 Task: Add a signature Laura Phillips containing With heartfelt thanks and warm wishes, Laura Phillips to email address softage.3@softage.net and add a label Equipment
Action: Mouse moved to (108, 151)
Screenshot: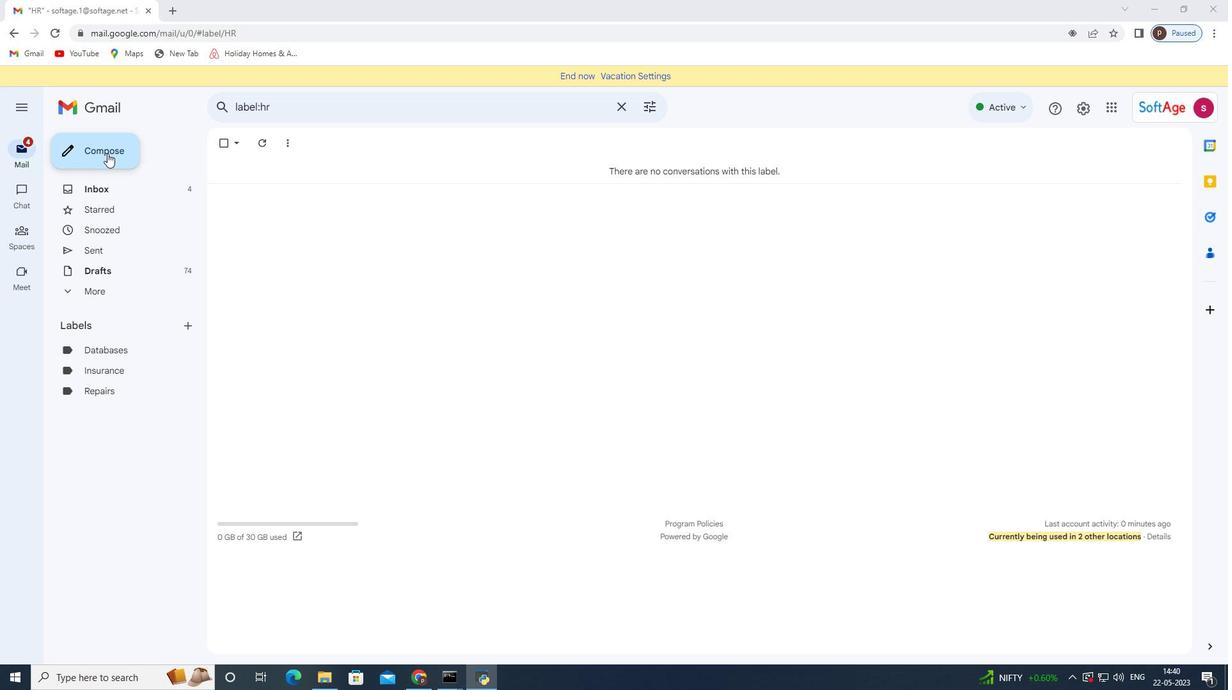 
Action: Mouse pressed left at (108, 151)
Screenshot: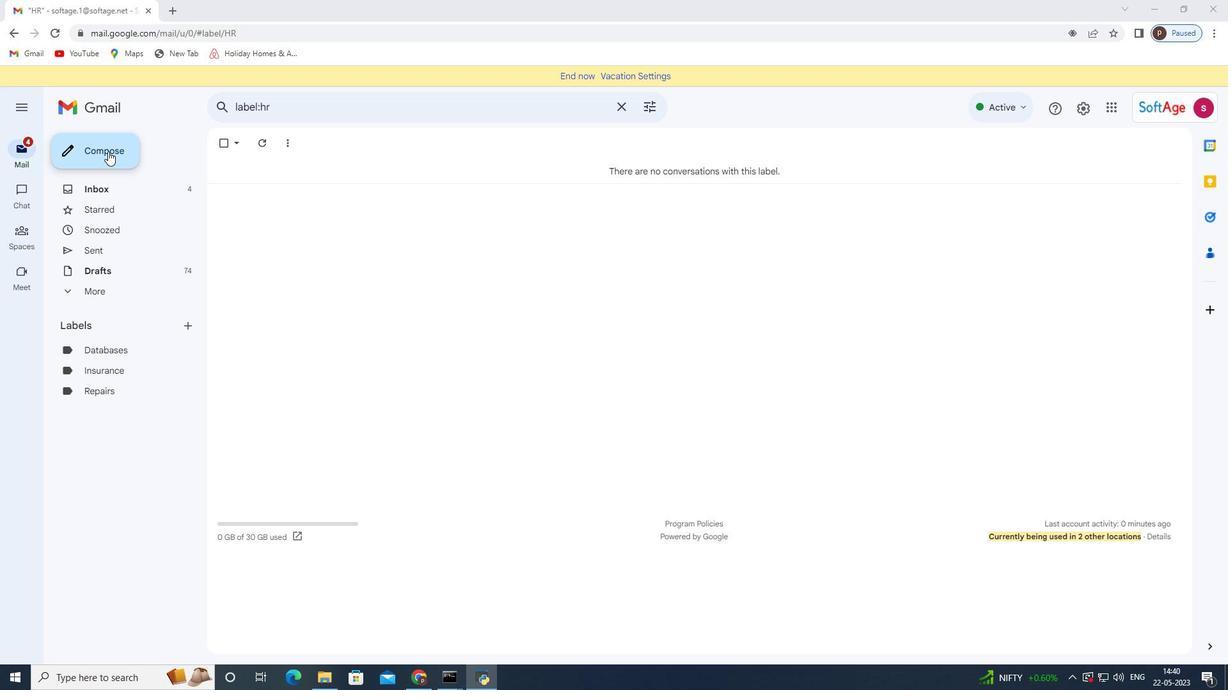 
Action: Mouse moved to (1032, 642)
Screenshot: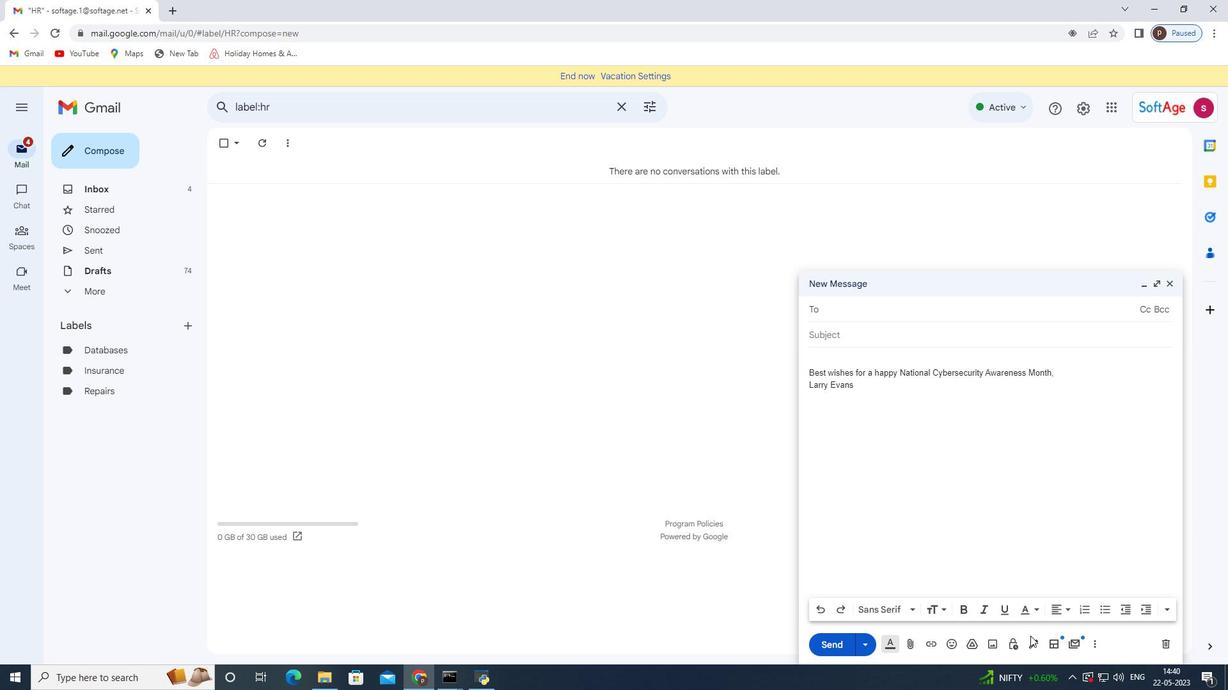 
Action: Mouse pressed left at (1032, 642)
Screenshot: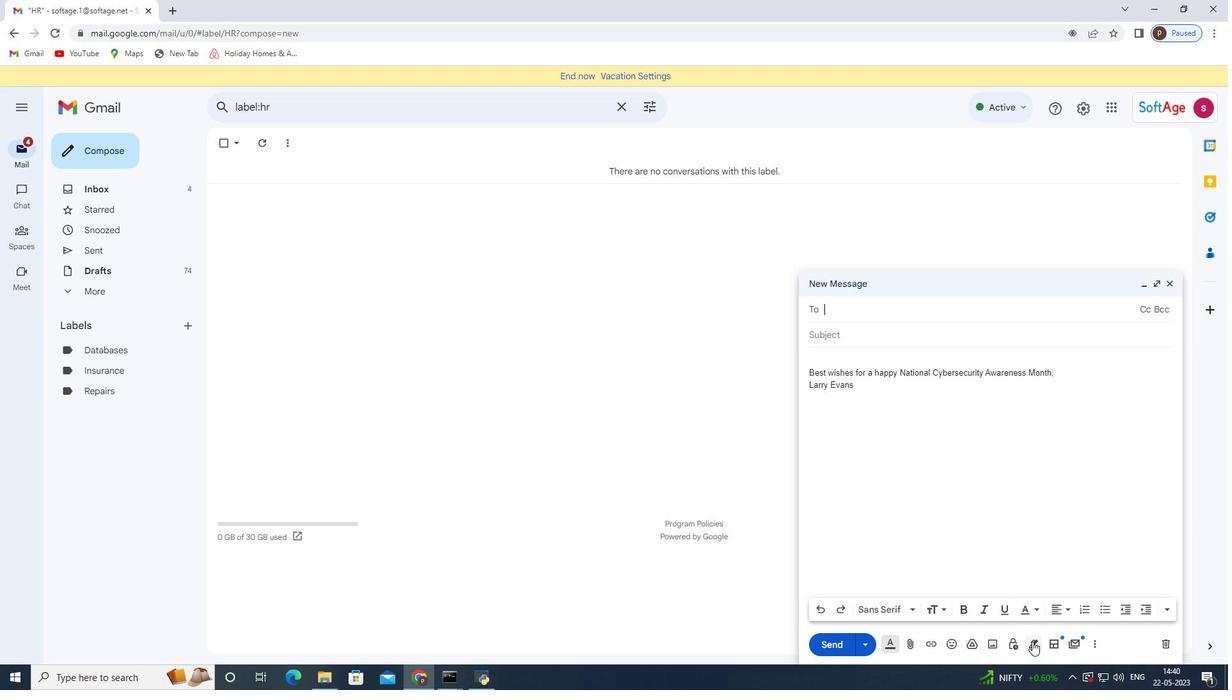
Action: Mouse moved to (1074, 571)
Screenshot: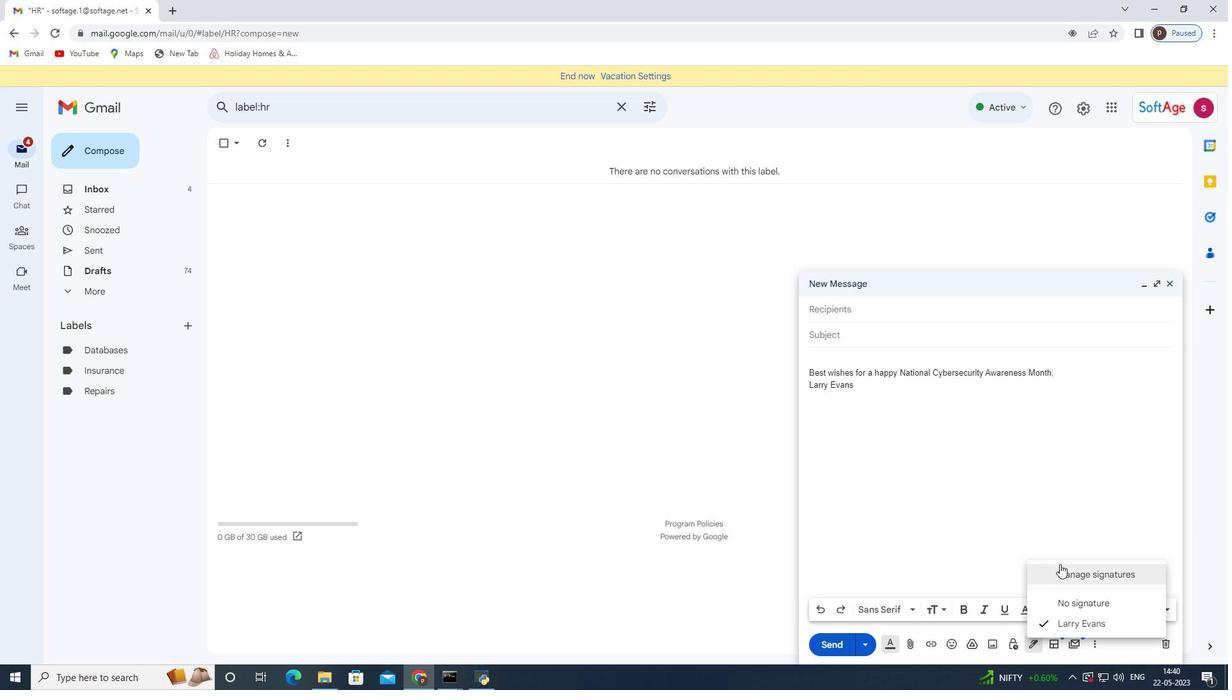 
Action: Mouse pressed left at (1074, 571)
Screenshot: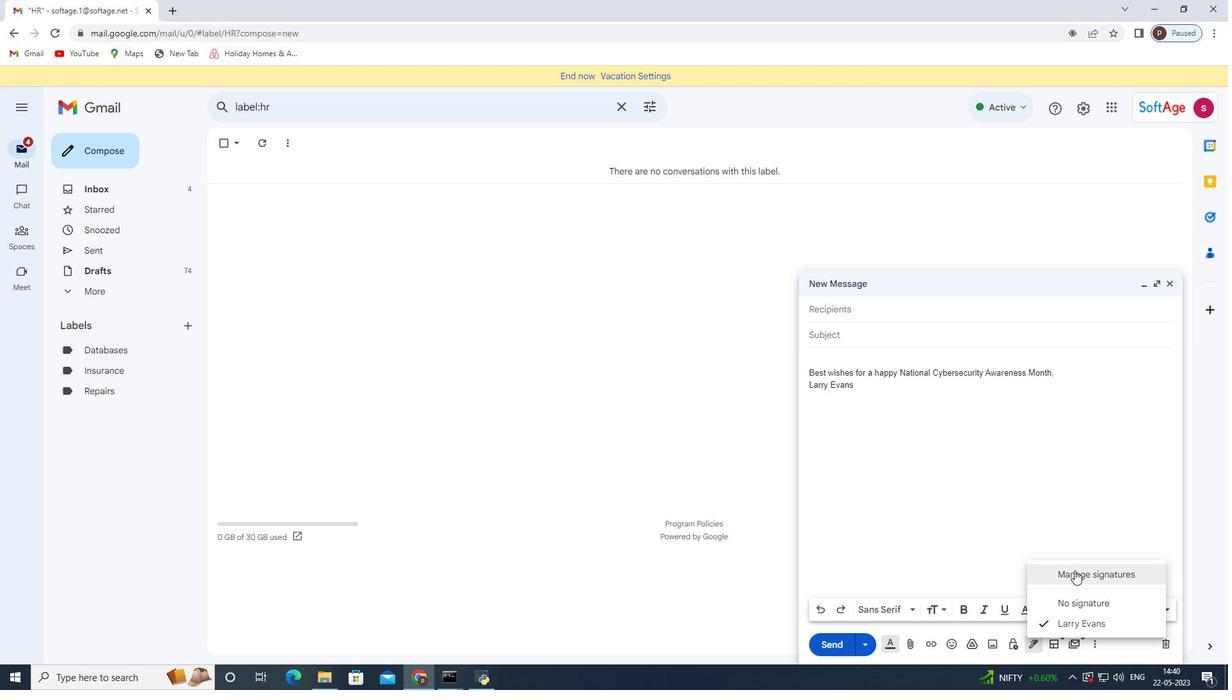 
Action: Mouse moved to (557, 484)
Screenshot: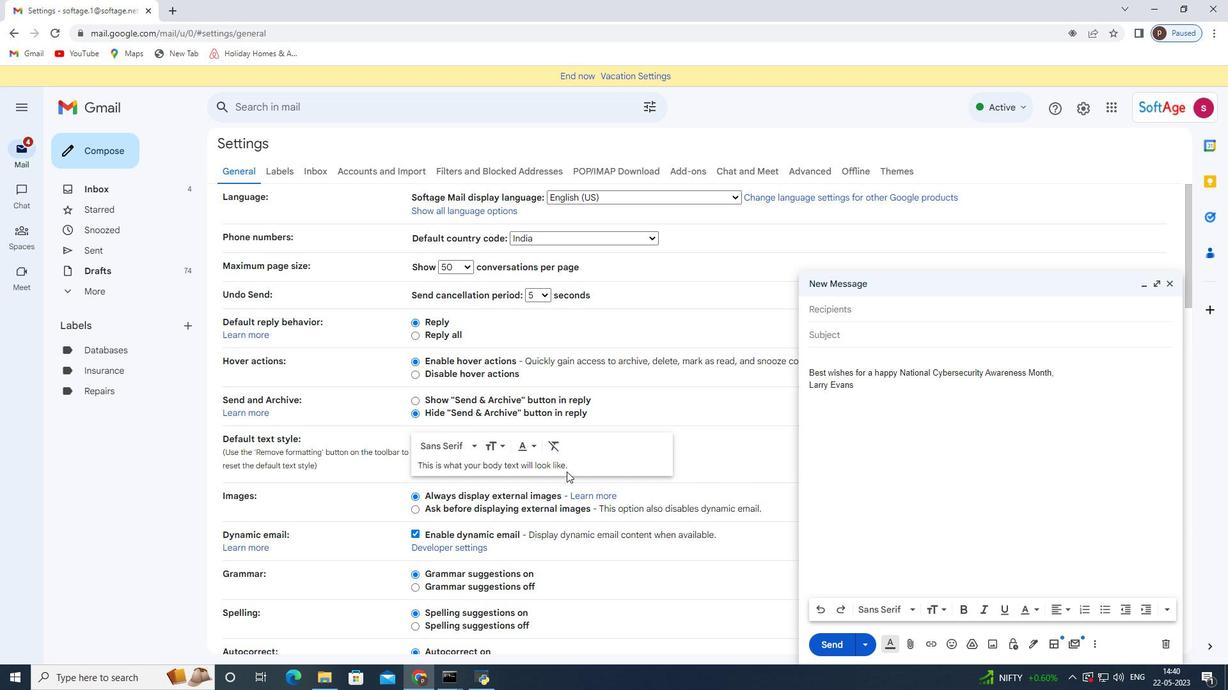
Action: Mouse scrolled (557, 484) with delta (0, 0)
Screenshot: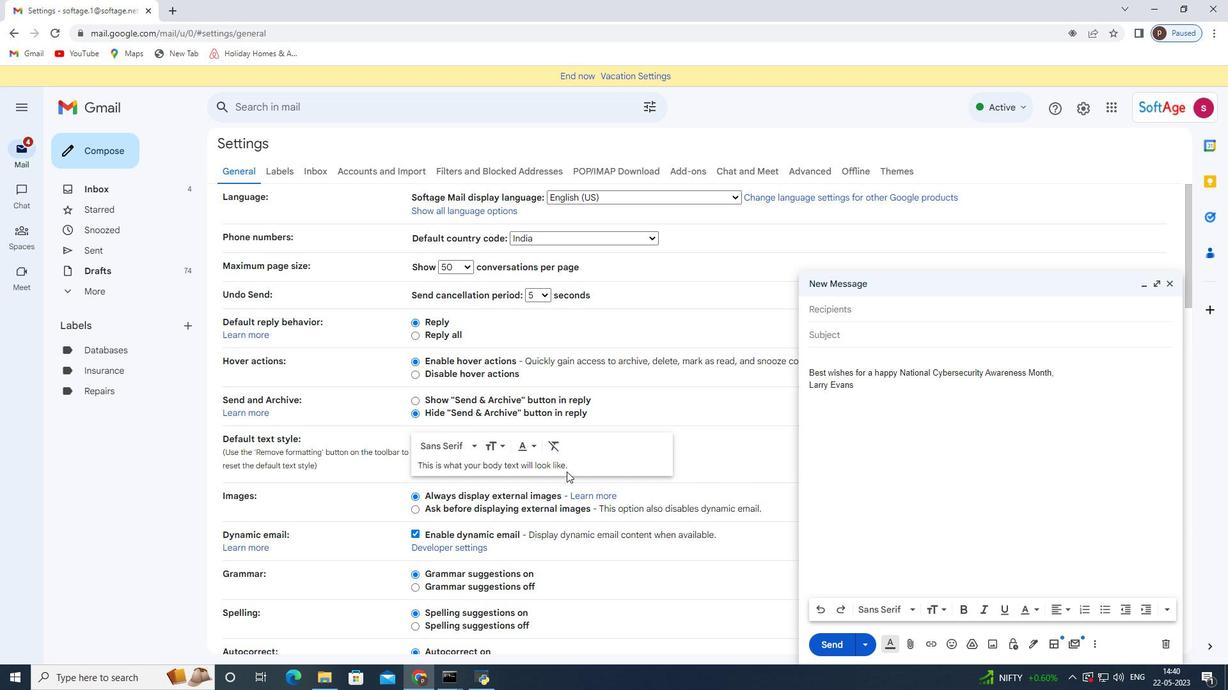 
Action: Mouse moved to (555, 489)
Screenshot: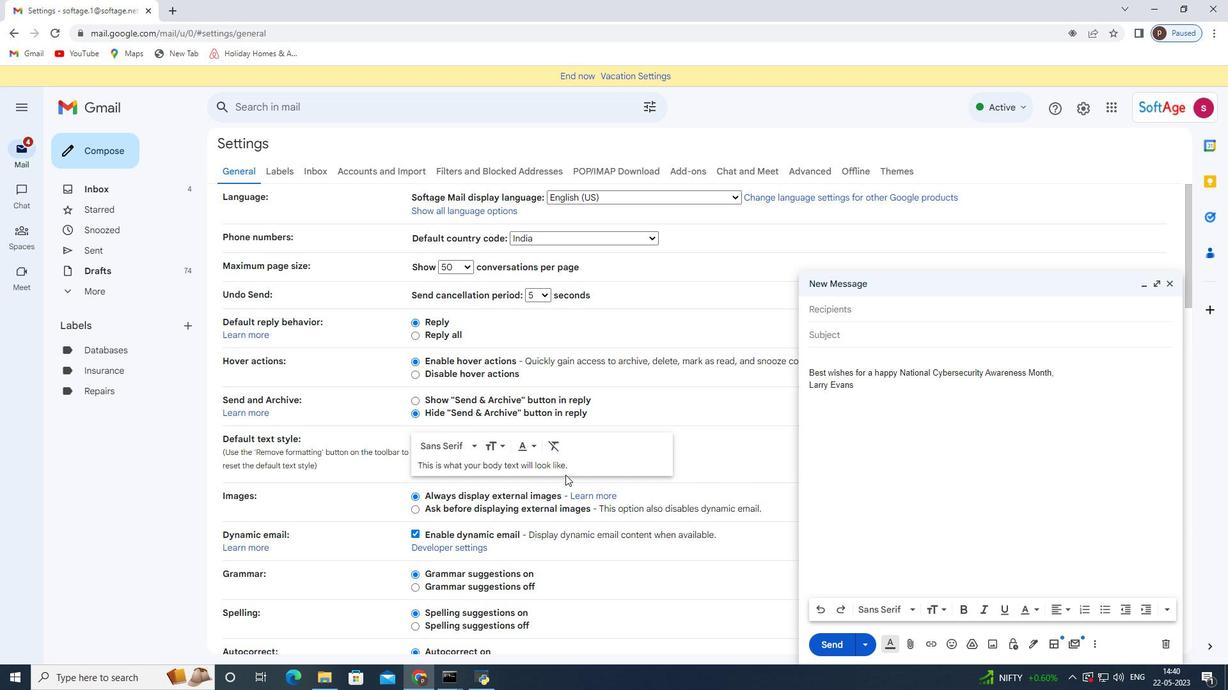 
Action: Mouse scrolled (555, 488) with delta (0, 0)
Screenshot: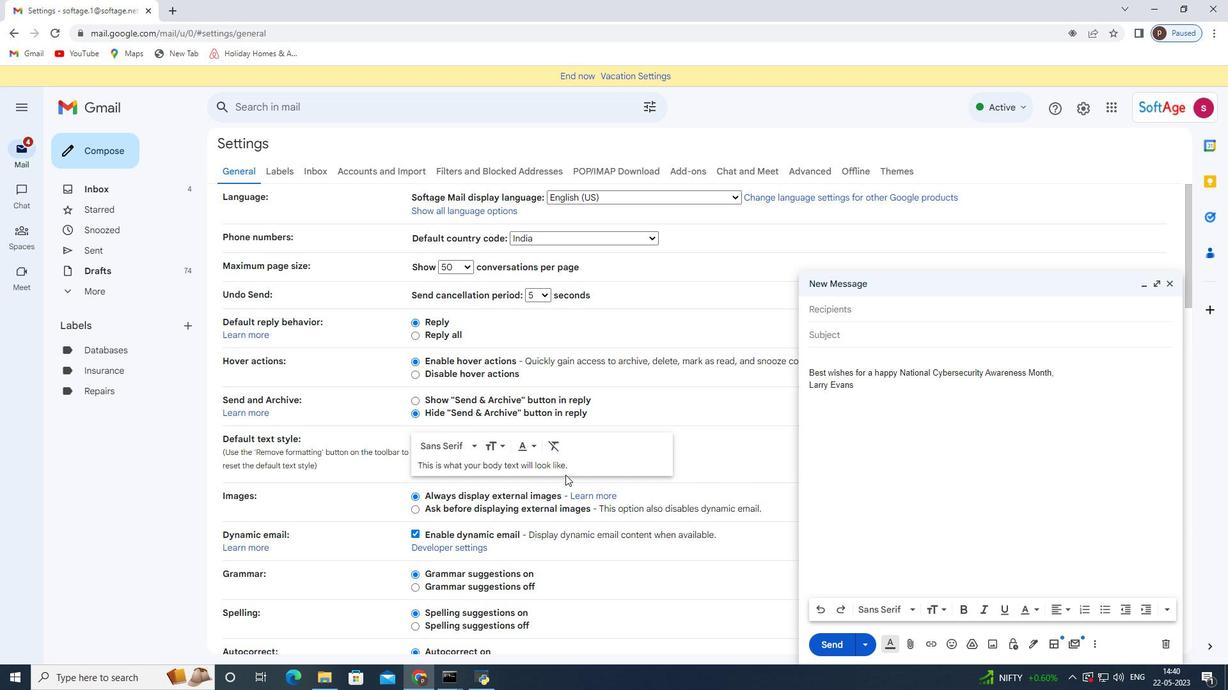 
Action: Mouse moved to (550, 494)
Screenshot: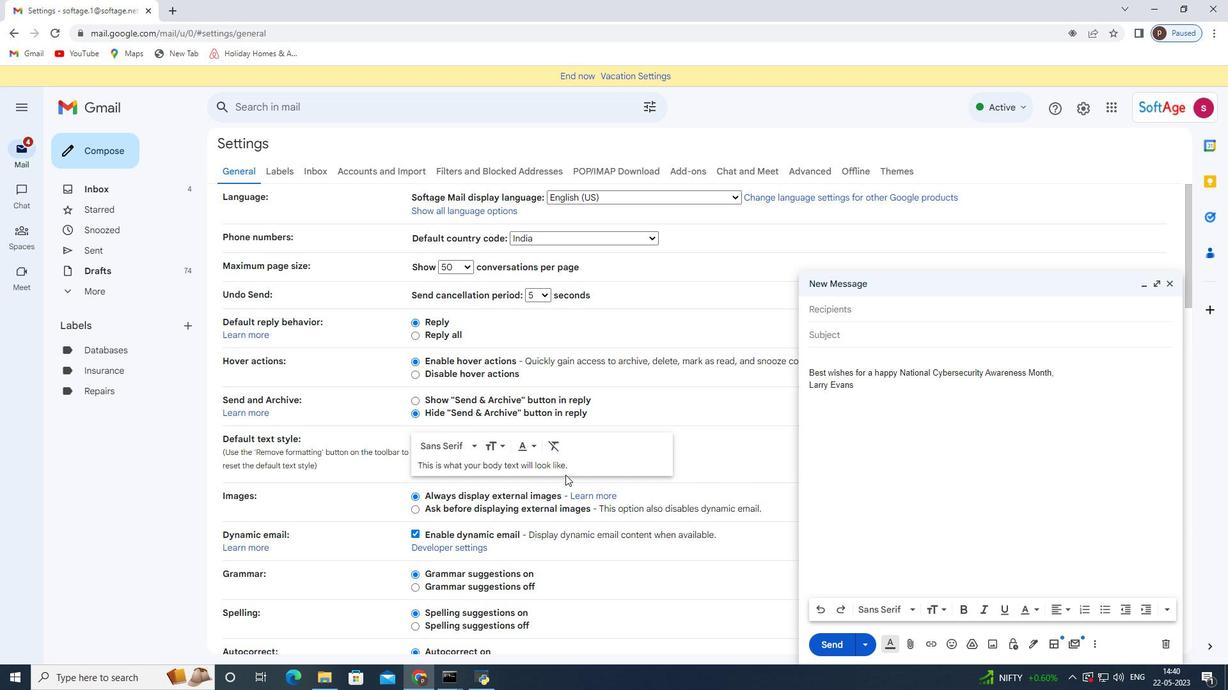 
Action: Mouse scrolled (550, 493) with delta (0, 0)
Screenshot: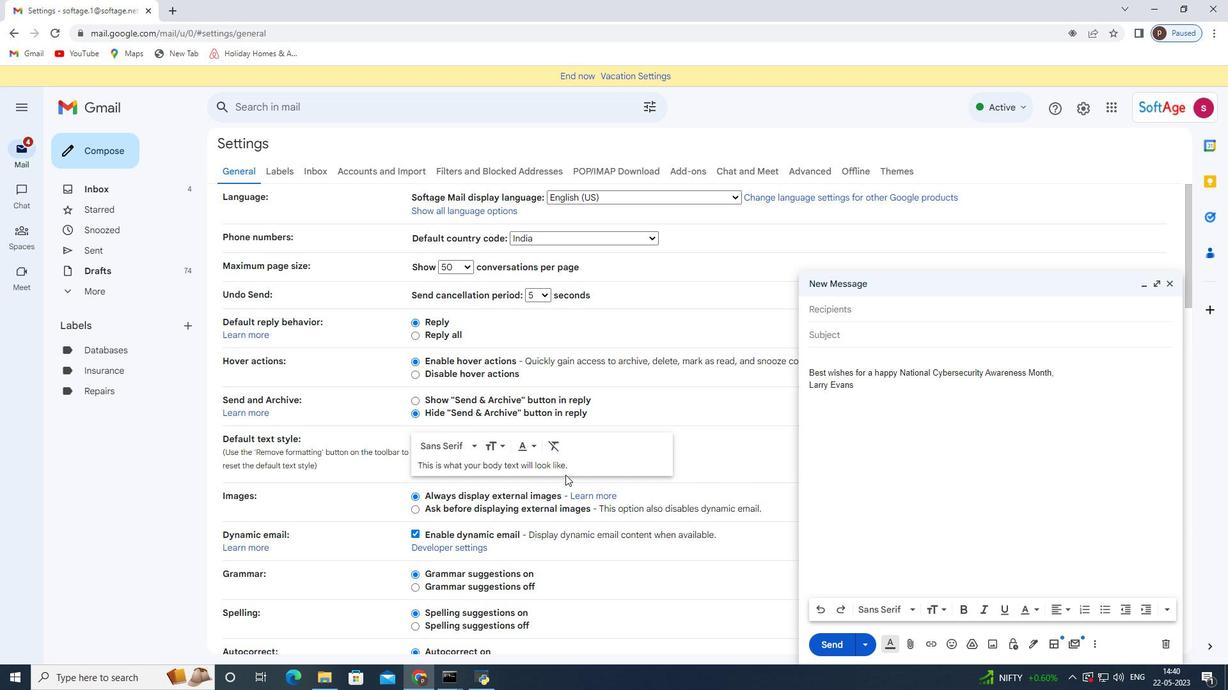 
Action: Mouse moved to (548, 496)
Screenshot: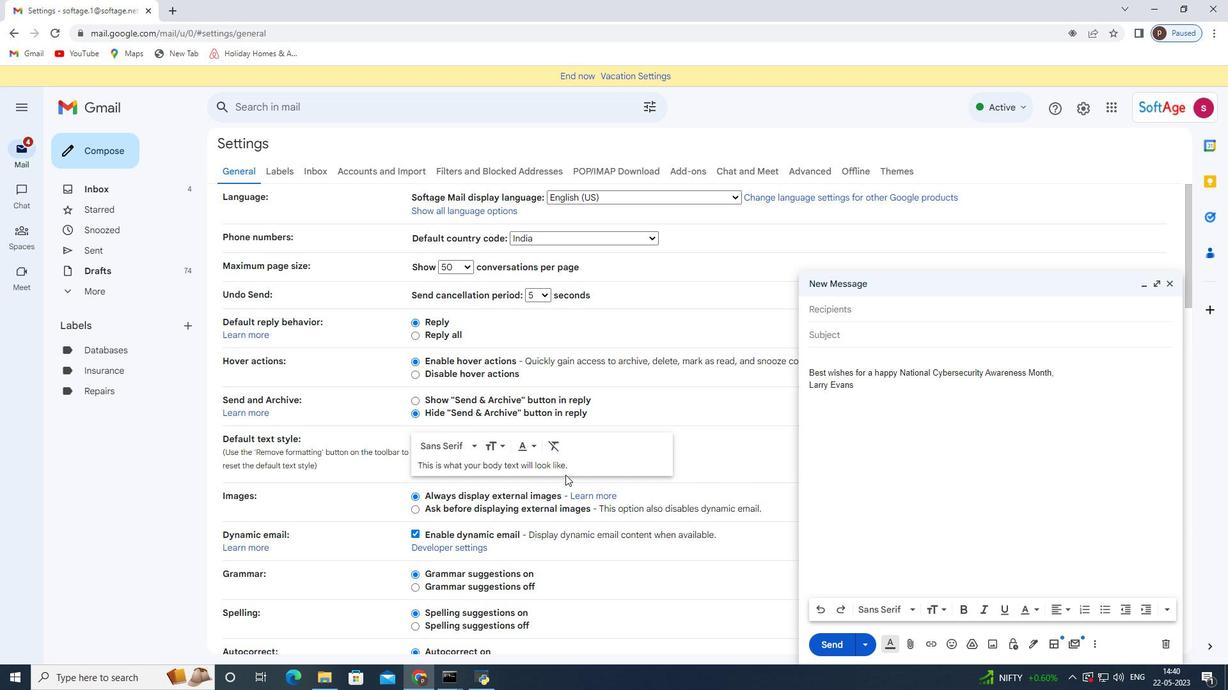 
Action: Mouse scrolled (548, 495) with delta (0, 0)
Screenshot: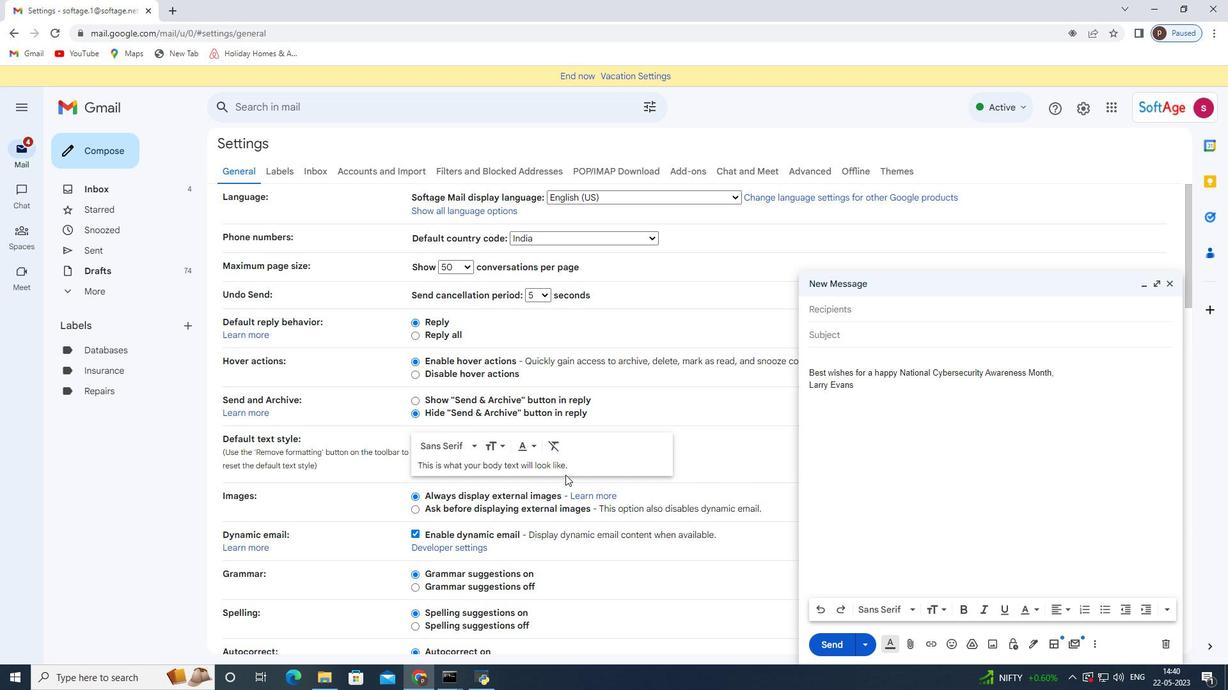 
Action: Mouse moved to (548, 496)
Screenshot: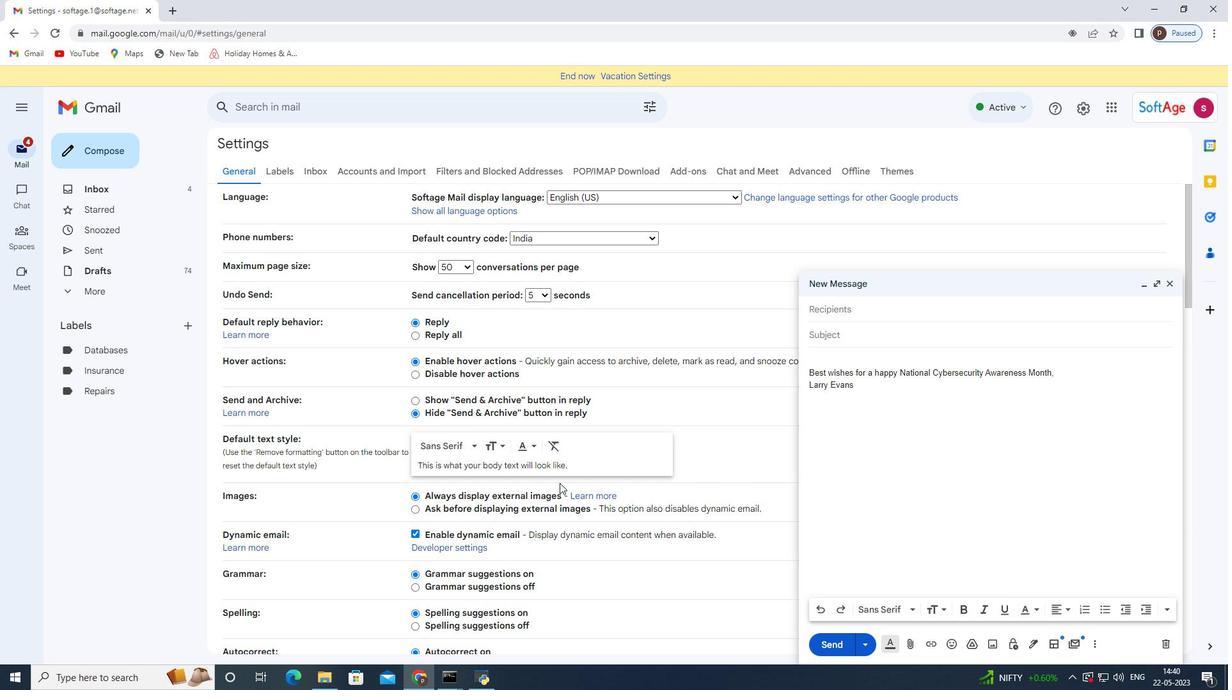 
Action: Mouse scrolled (548, 496) with delta (0, 0)
Screenshot: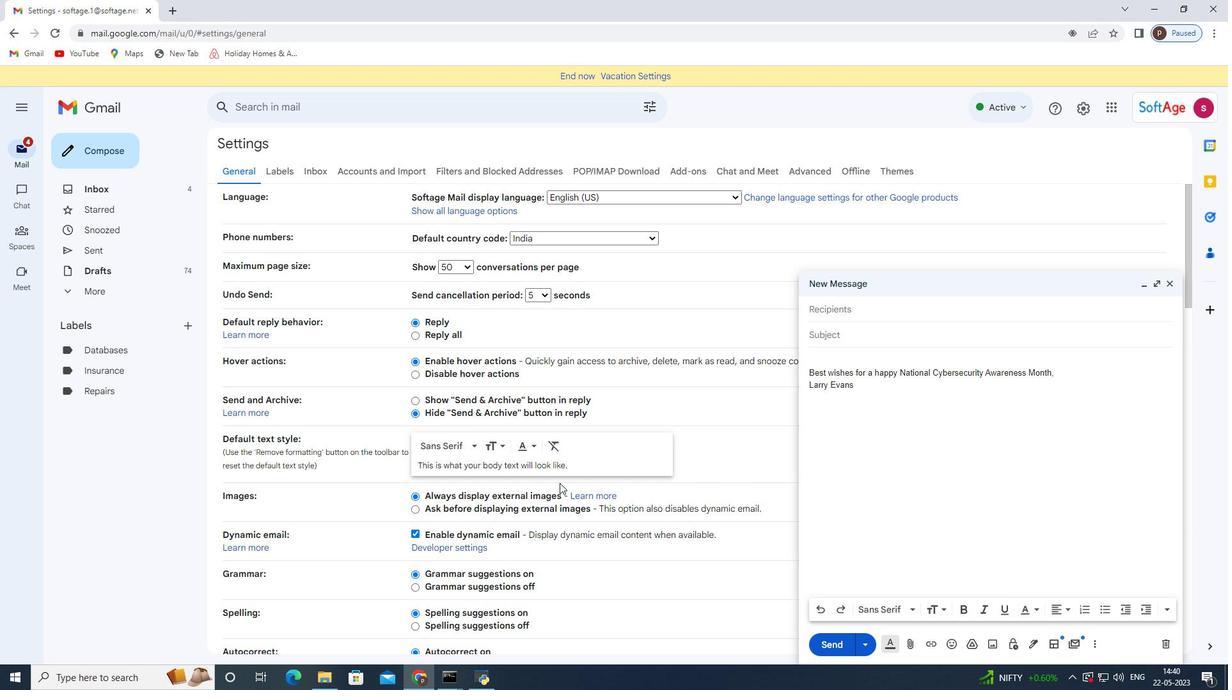 
Action: Mouse moved to (547, 496)
Screenshot: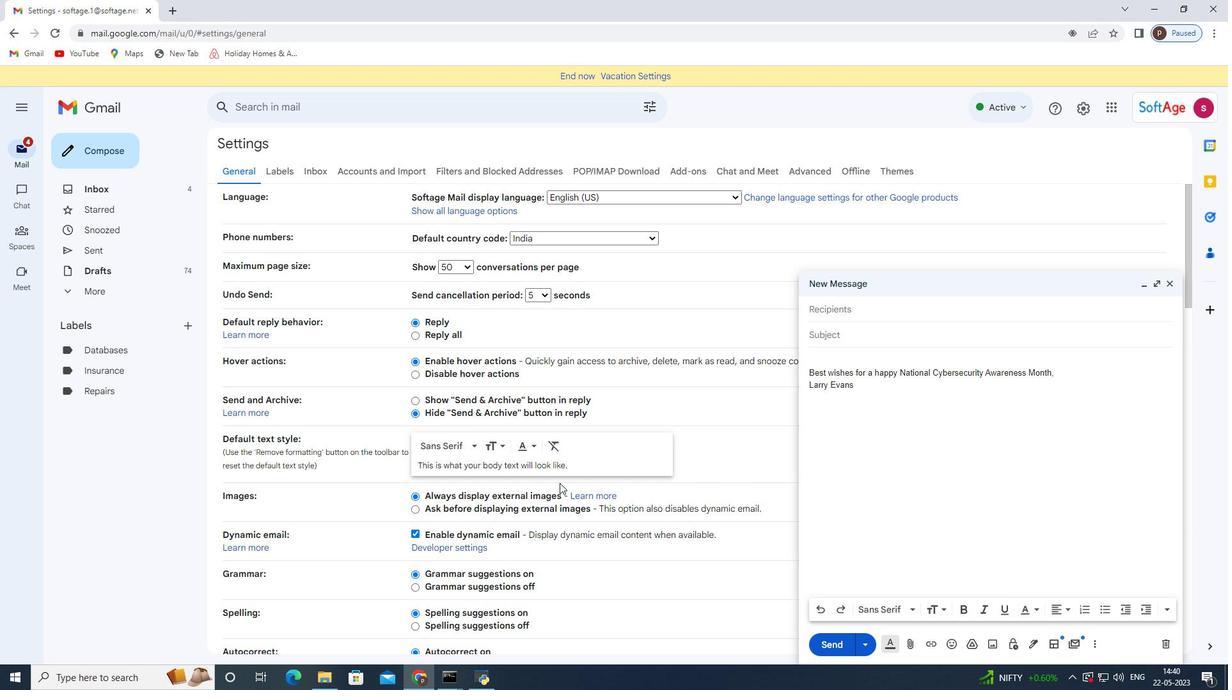 
Action: Mouse scrolled (547, 496) with delta (0, 0)
Screenshot: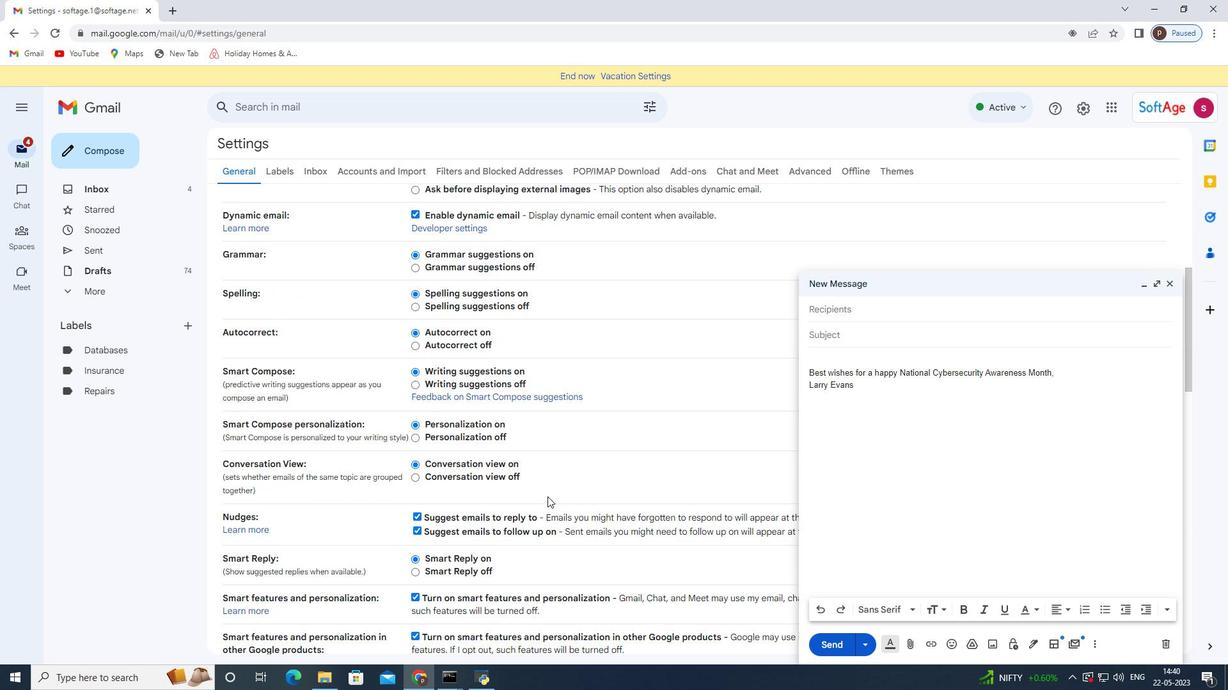 
Action: Mouse moved to (546, 496)
Screenshot: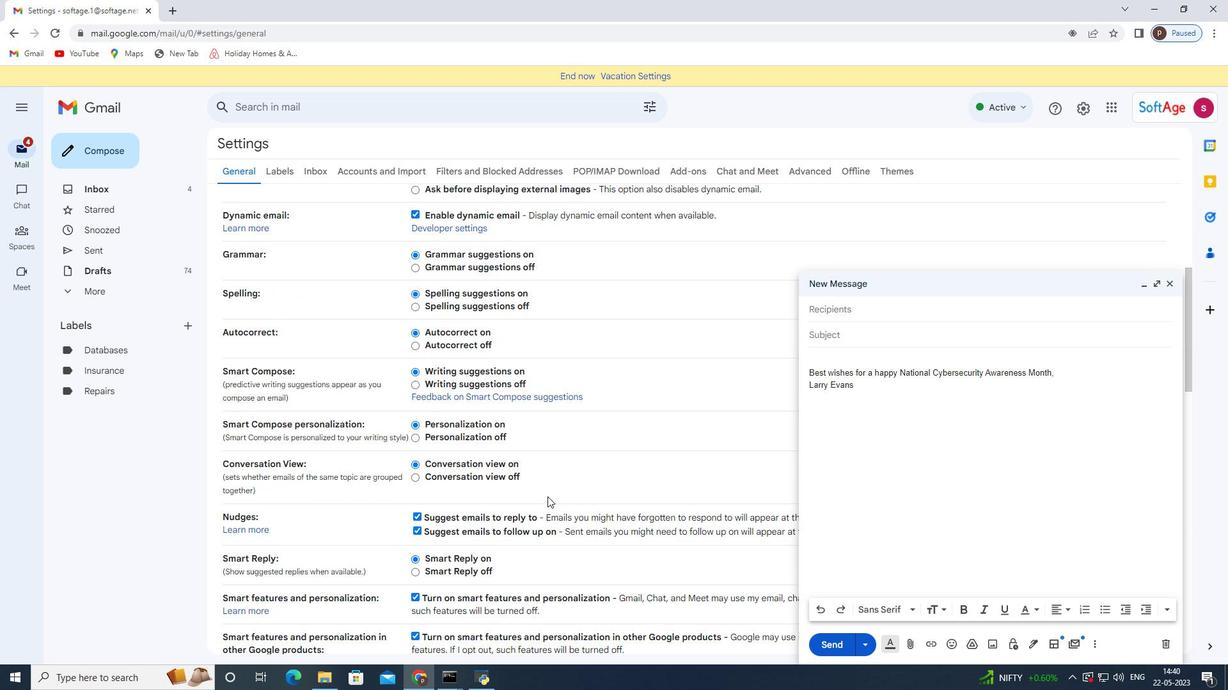 
Action: Mouse scrolled (546, 496) with delta (0, 0)
Screenshot: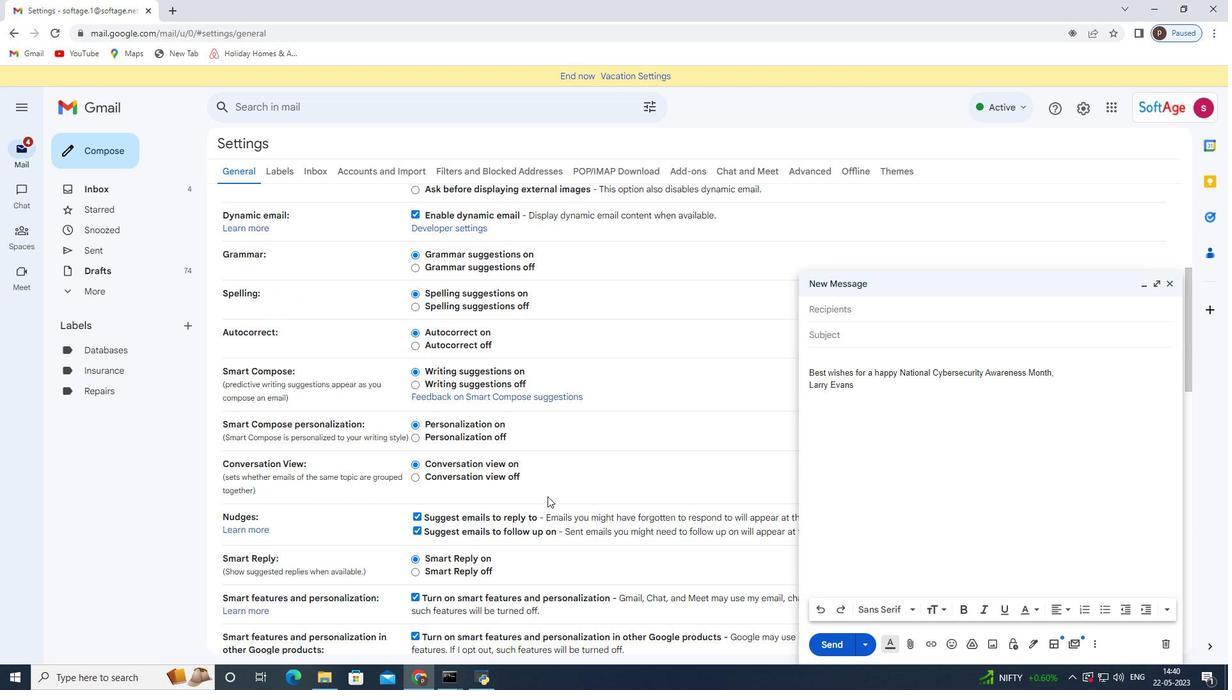 
Action: Mouse scrolled (546, 496) with delta (0, 0)
Screenshot: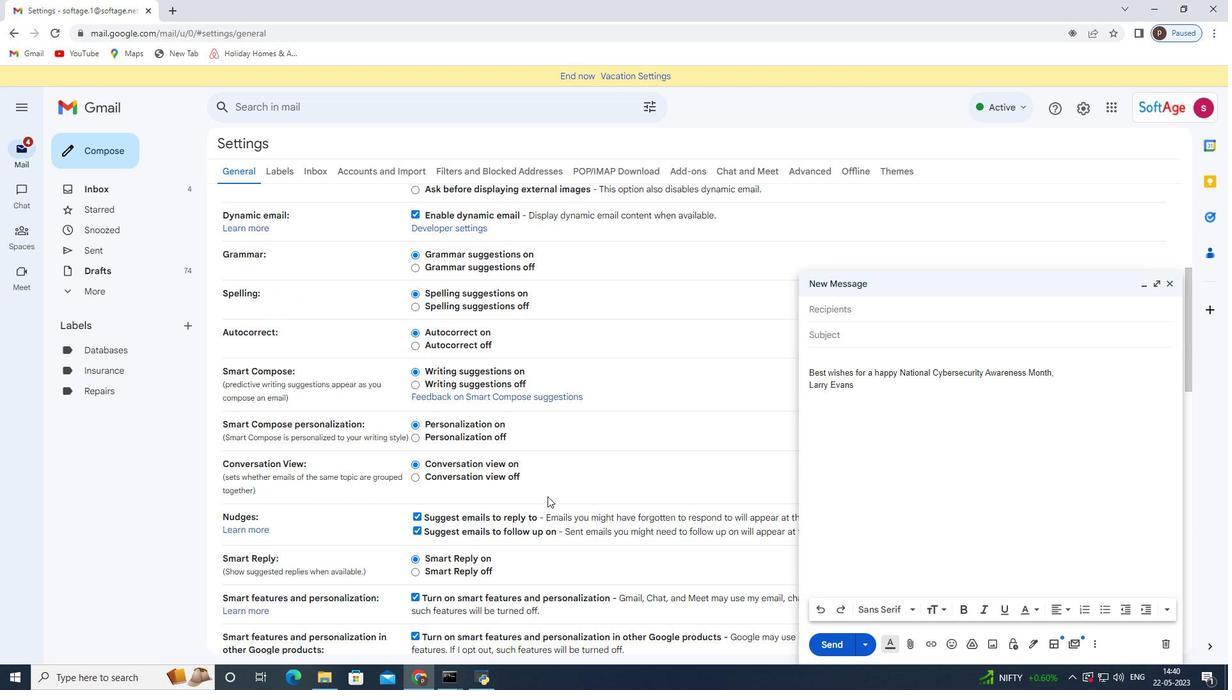 
Action: Mouse scrolled (546, 496) with delta (0, 0)
Screenshot: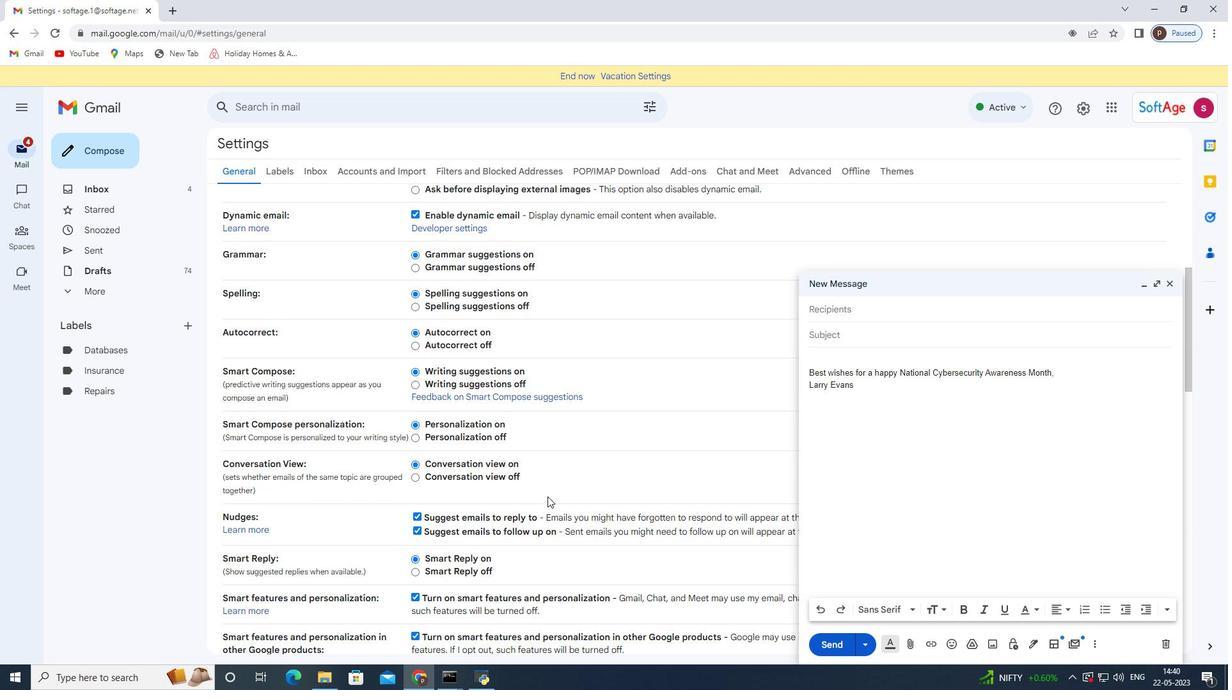 
Action: Mouse moved to (546, 497)
Screenshot: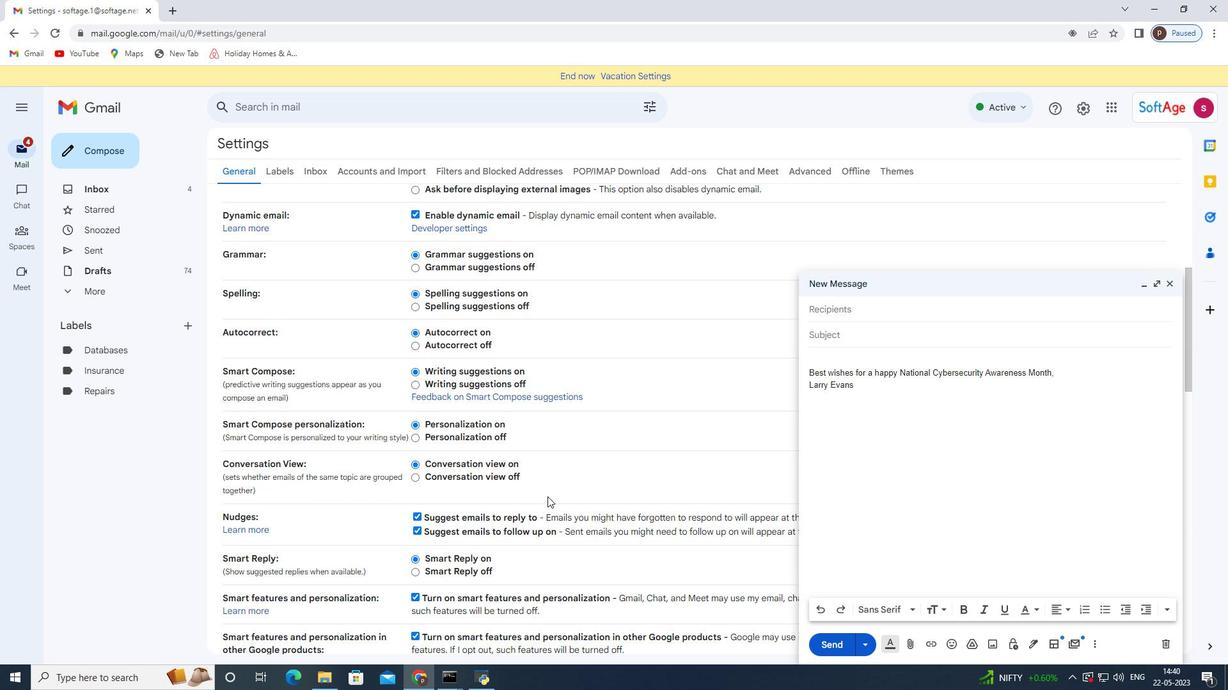 
Action: Mouse scrolled (546, 496) with delta (0, 0)
Screenshot: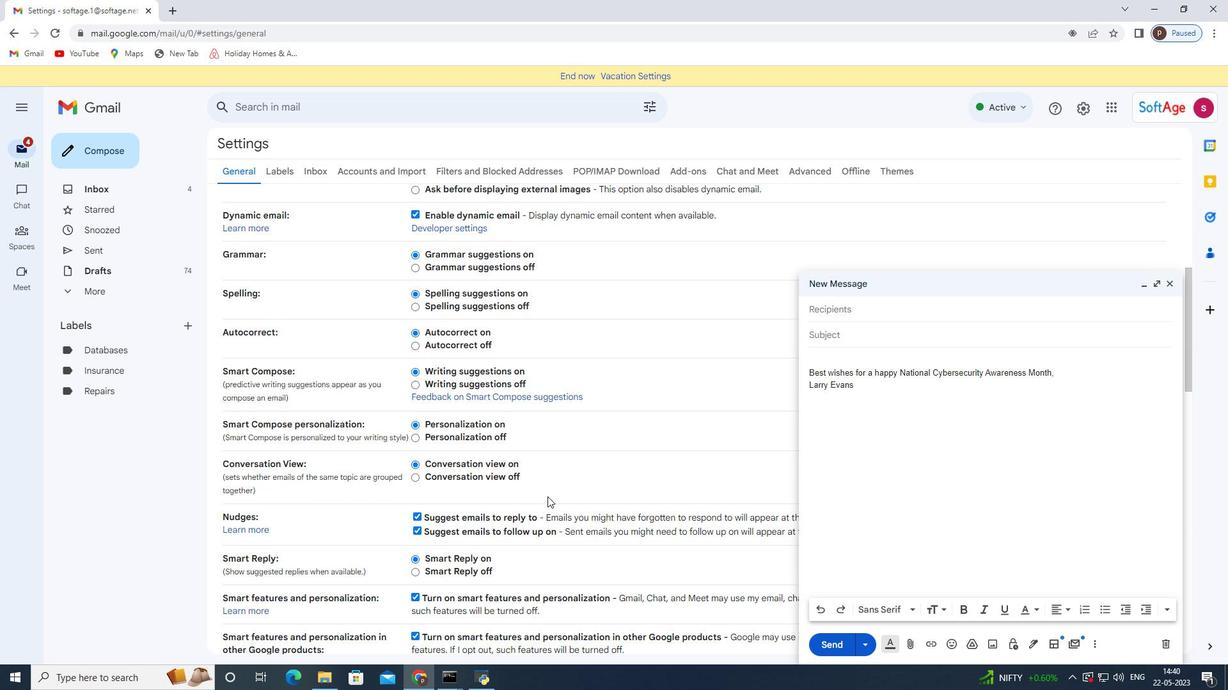 
Action: Mouse scrolled (546, 496) with delta (0, 0)
Screenshot: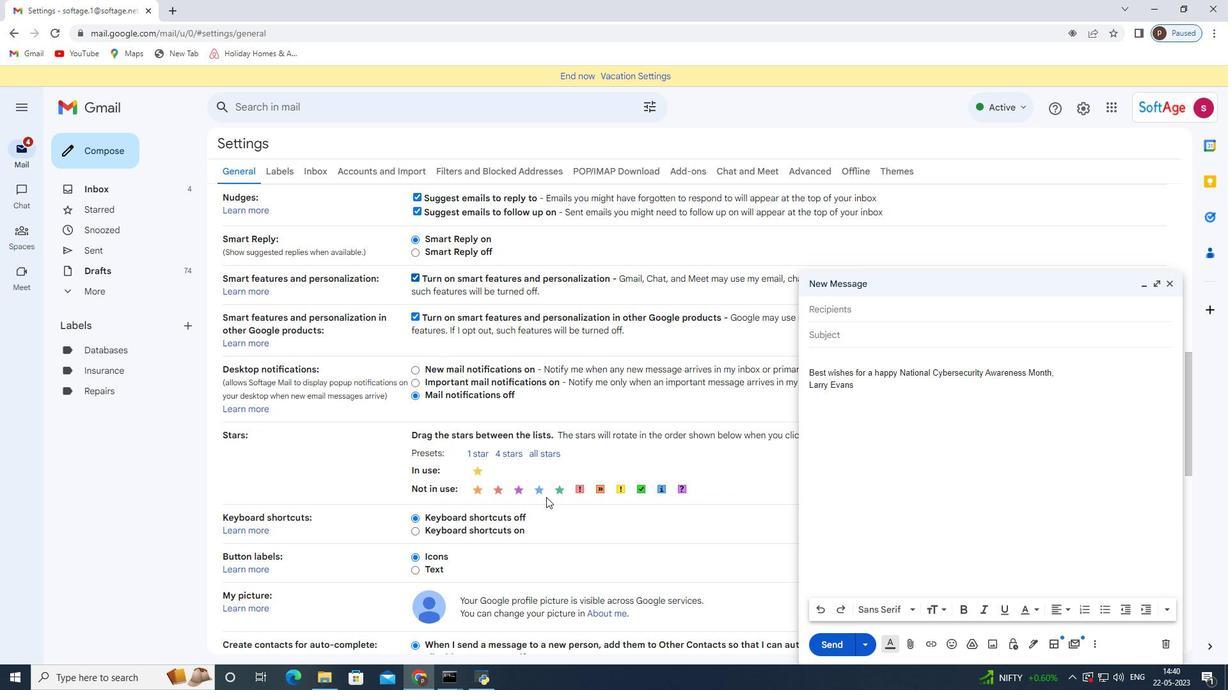 
Action: Mouse scrolled (546, 496) with delta (0, 0)
Screenshot: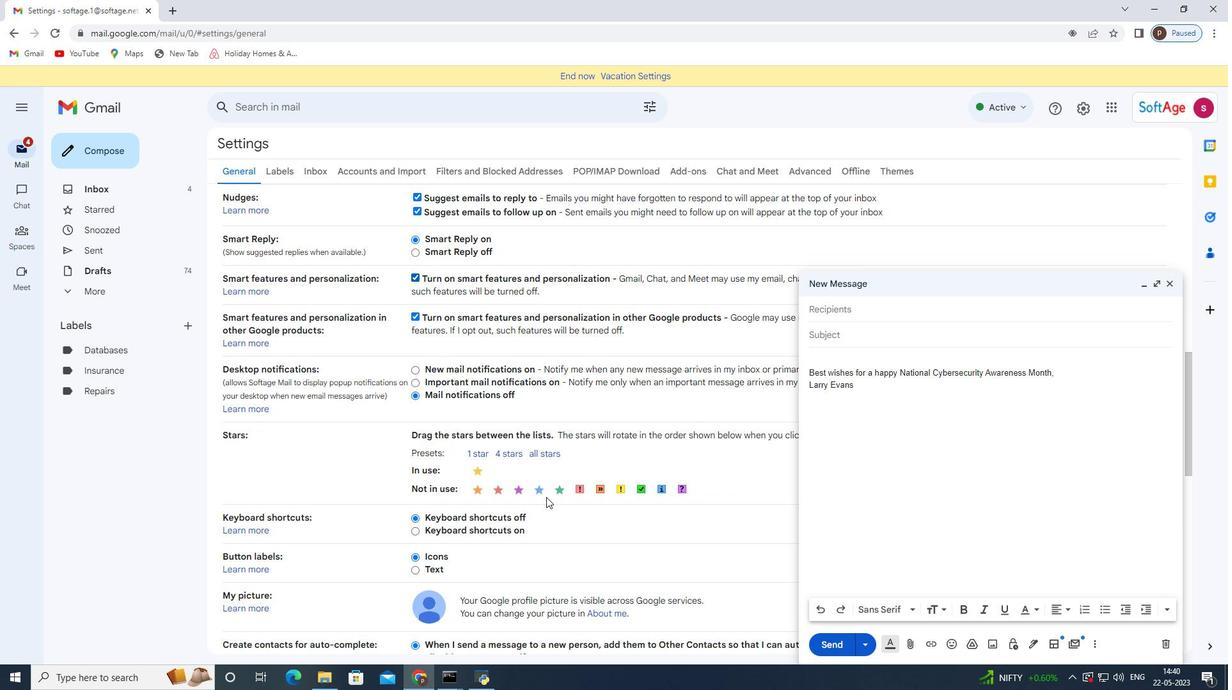 
Action: Mouse scrolled (546, 496) with delta (0, 0)
Screenshot: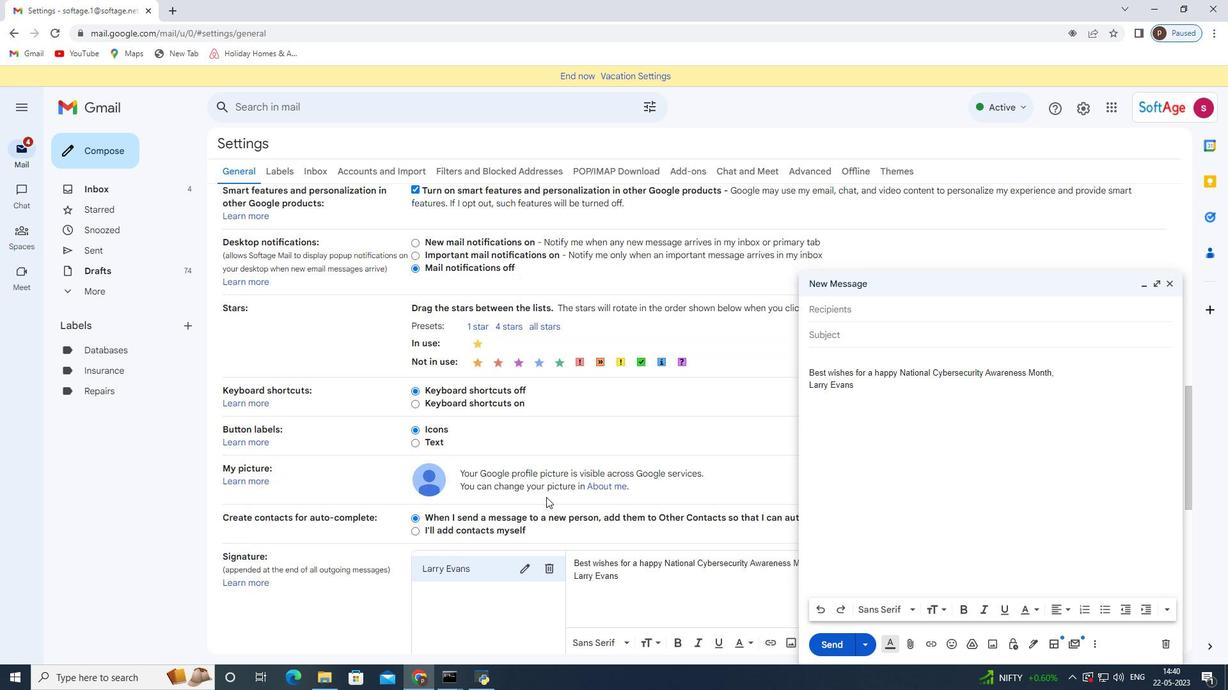 
Action: Mouse scrolled (546, 496) with delta (0, 0)
Screenshot: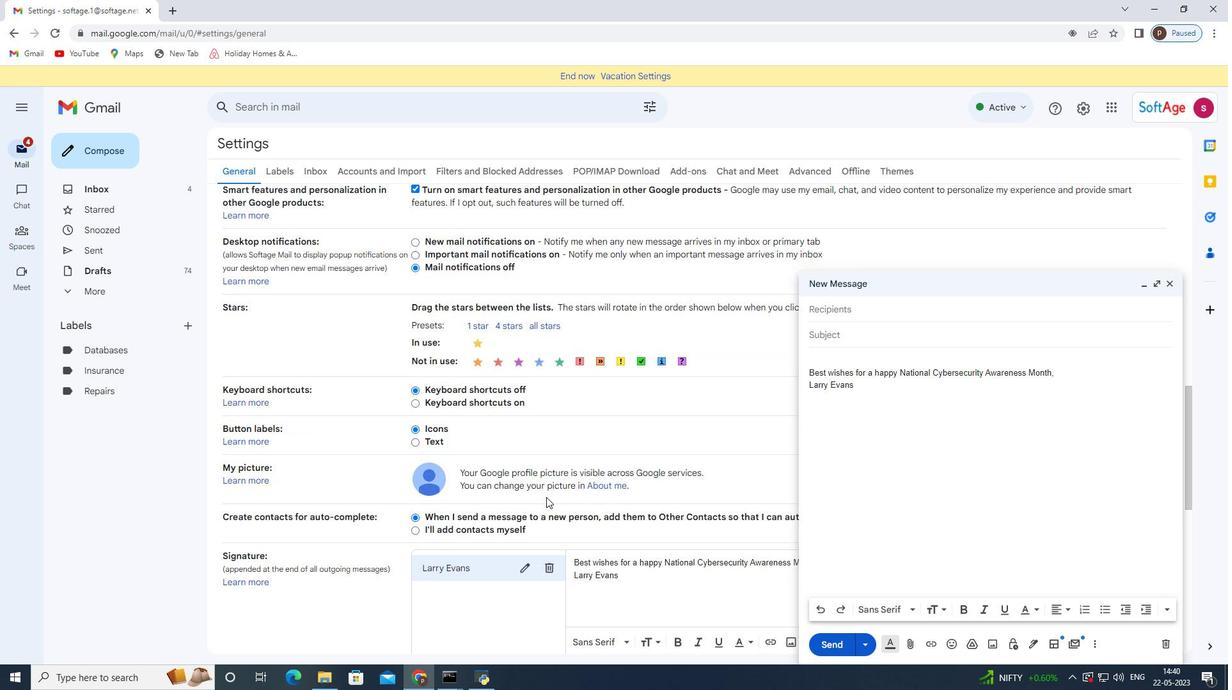 
Action: Mouse scrolled (546, 496) with delta (0, 0)
Screenshot: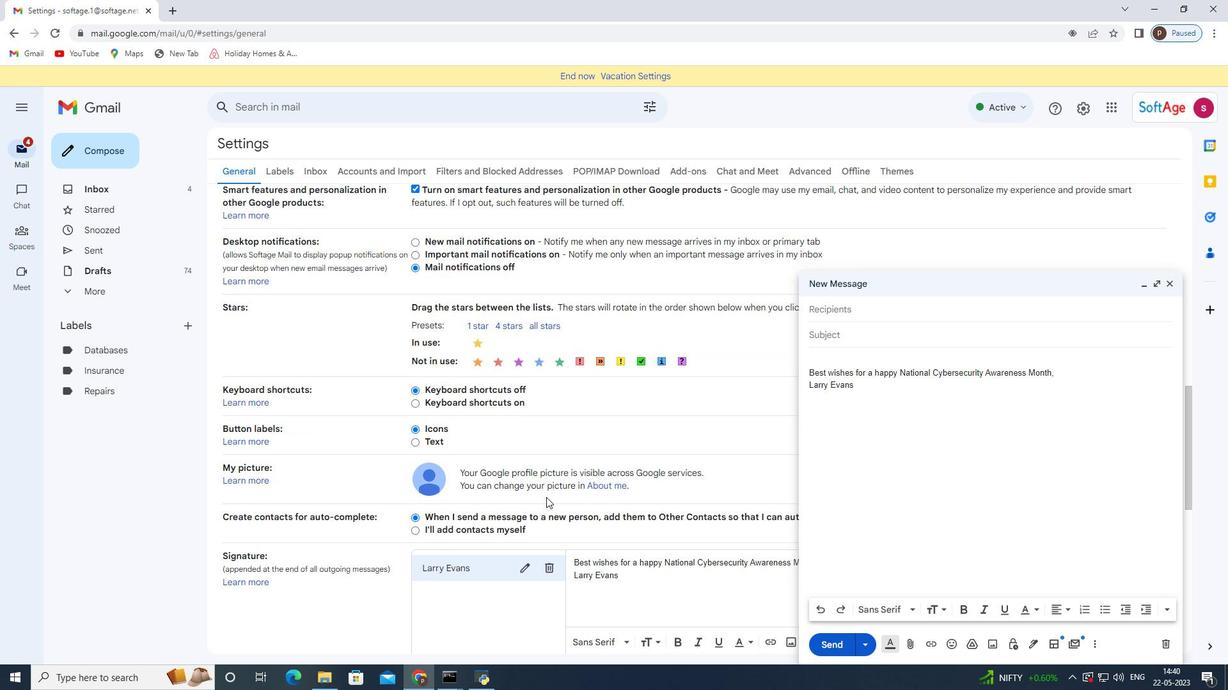 
Action: Mouse scrolled (546, 496) with delta (0, 0)
Screenshot: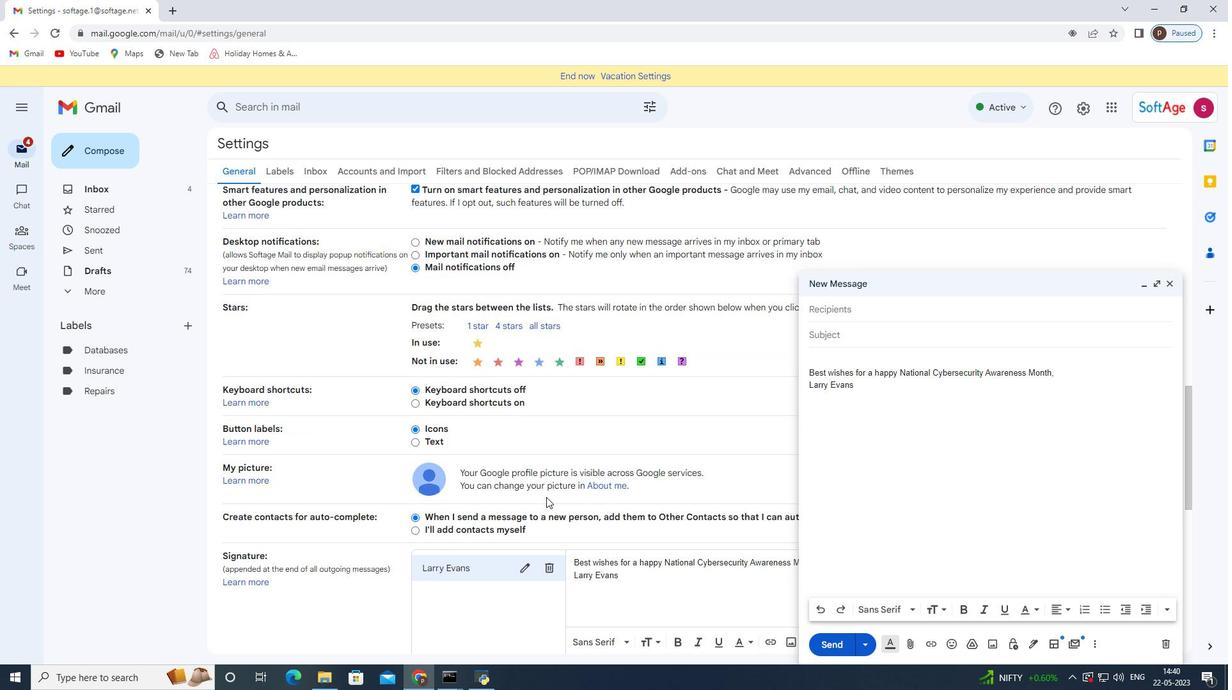 
Action: Mouse moved to (550, 319)
Screenshot: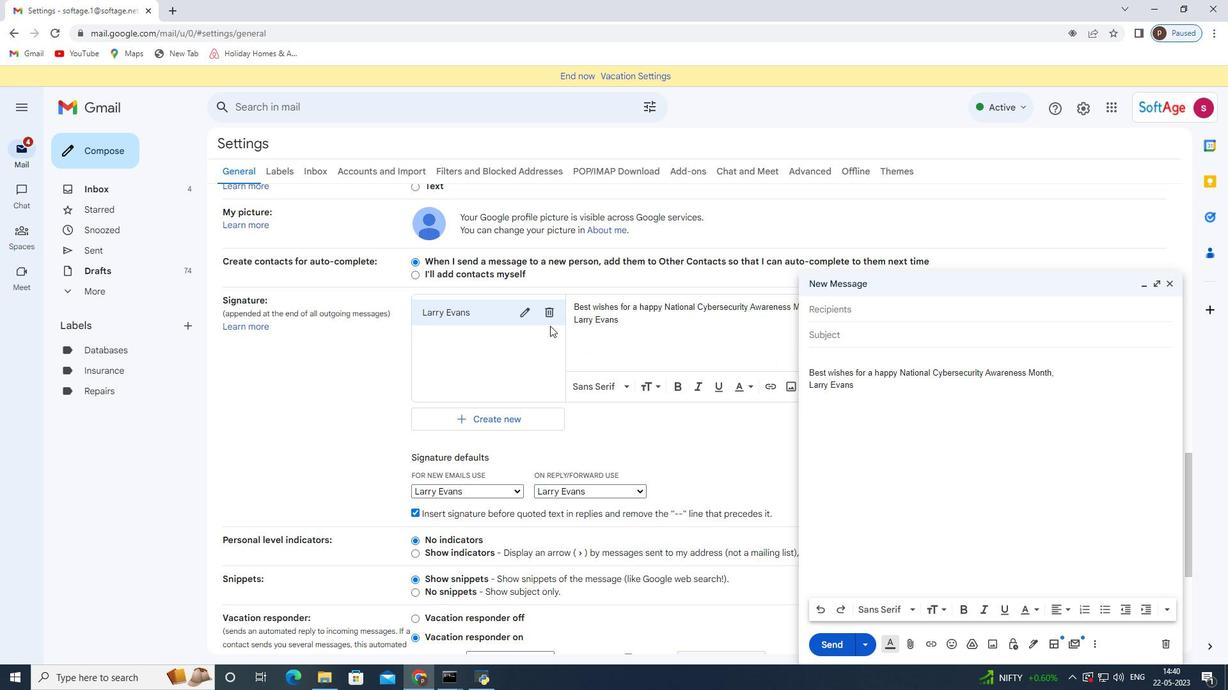 
Action: Mouse pressed left at (550, 319)
Screenshot: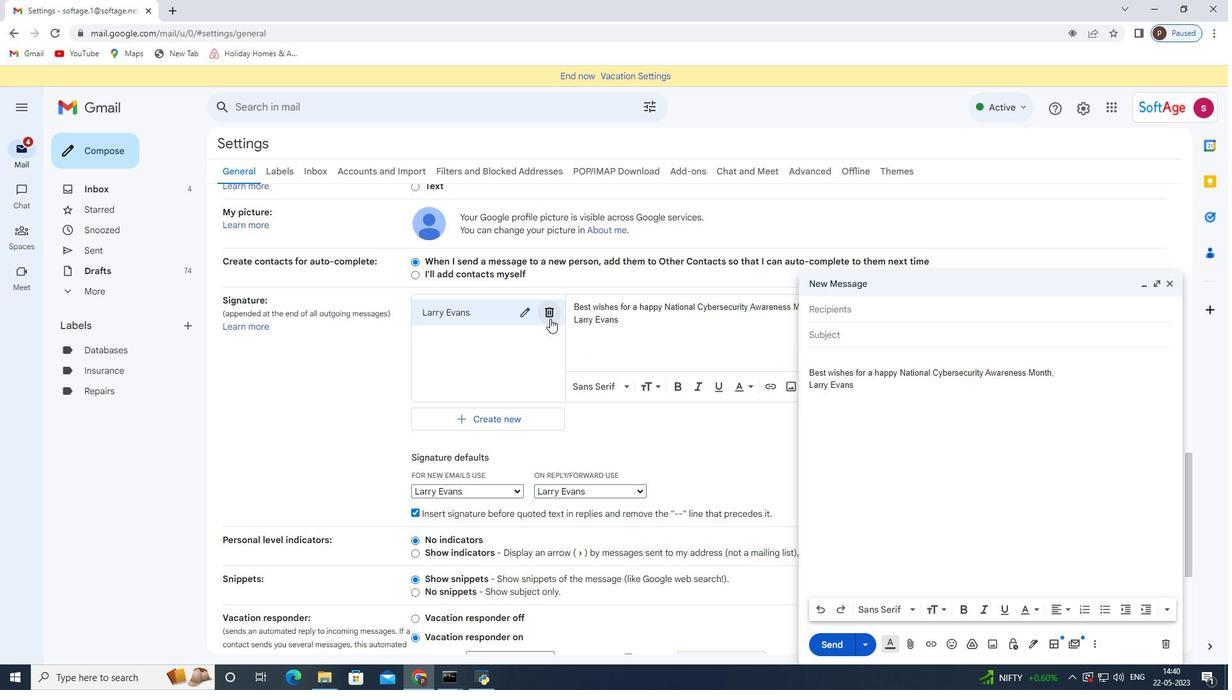 
Action: Mouse moved to (732, 393)
Screenshot: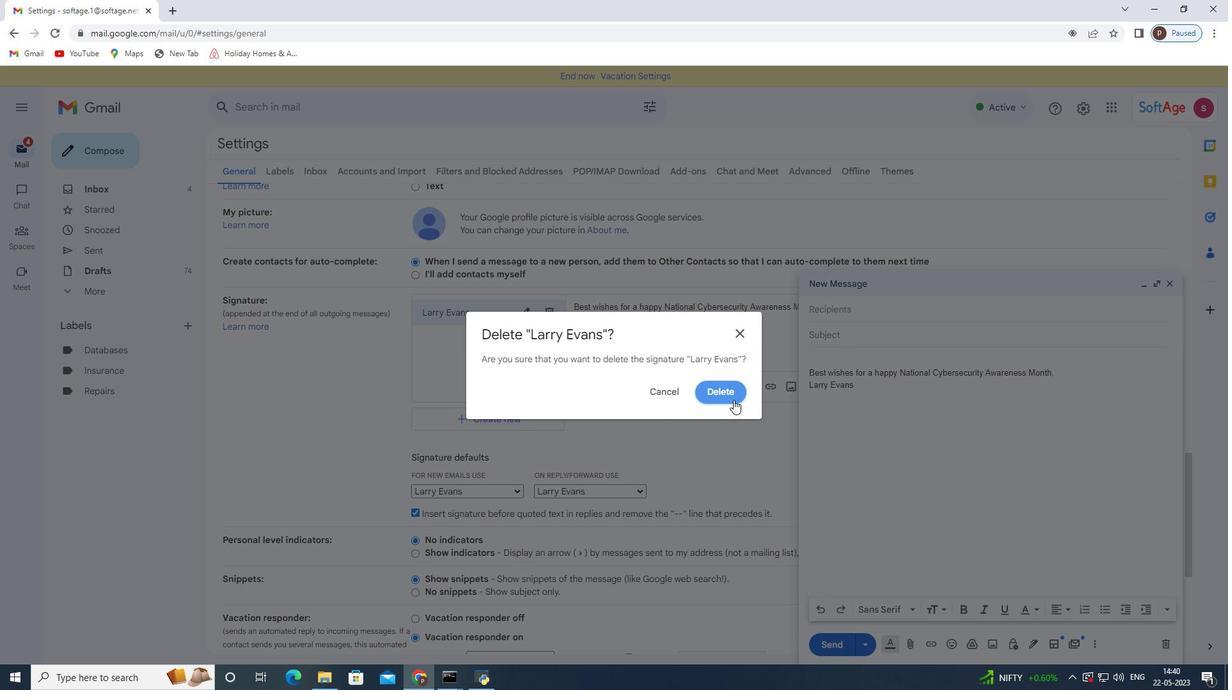 
Action: Mouse pressed left at (732, 393)
Screenshot: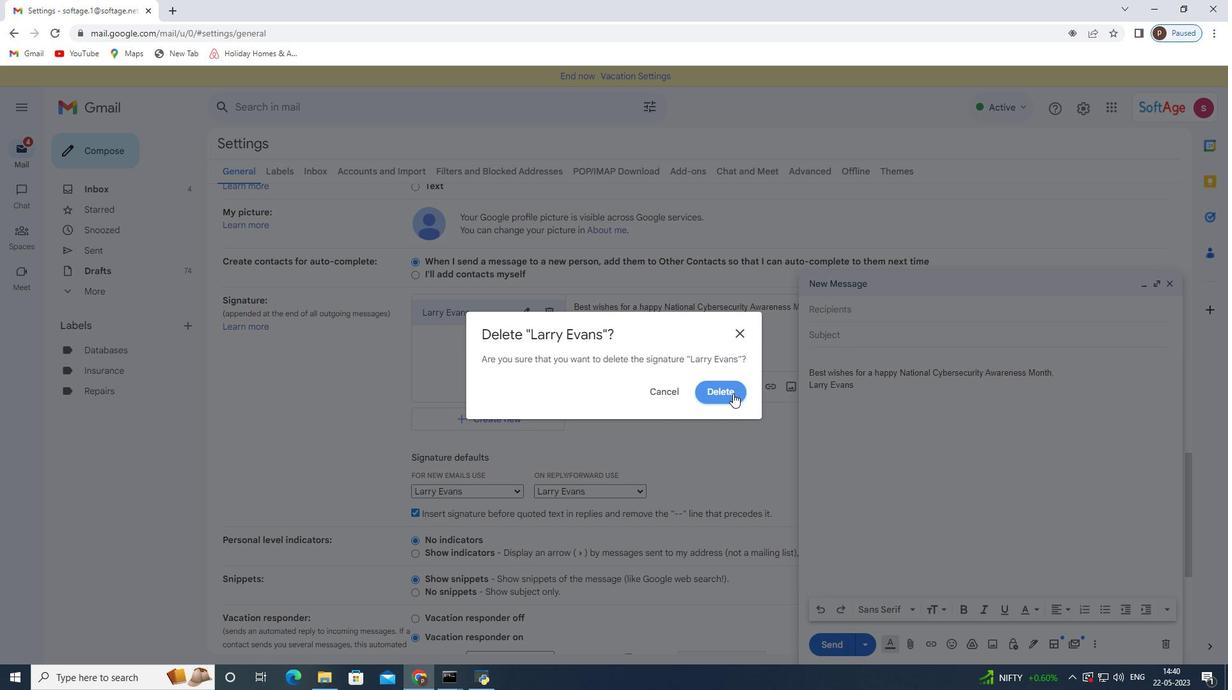 
Action: Mouse moved to (466, 328)
Screenshot: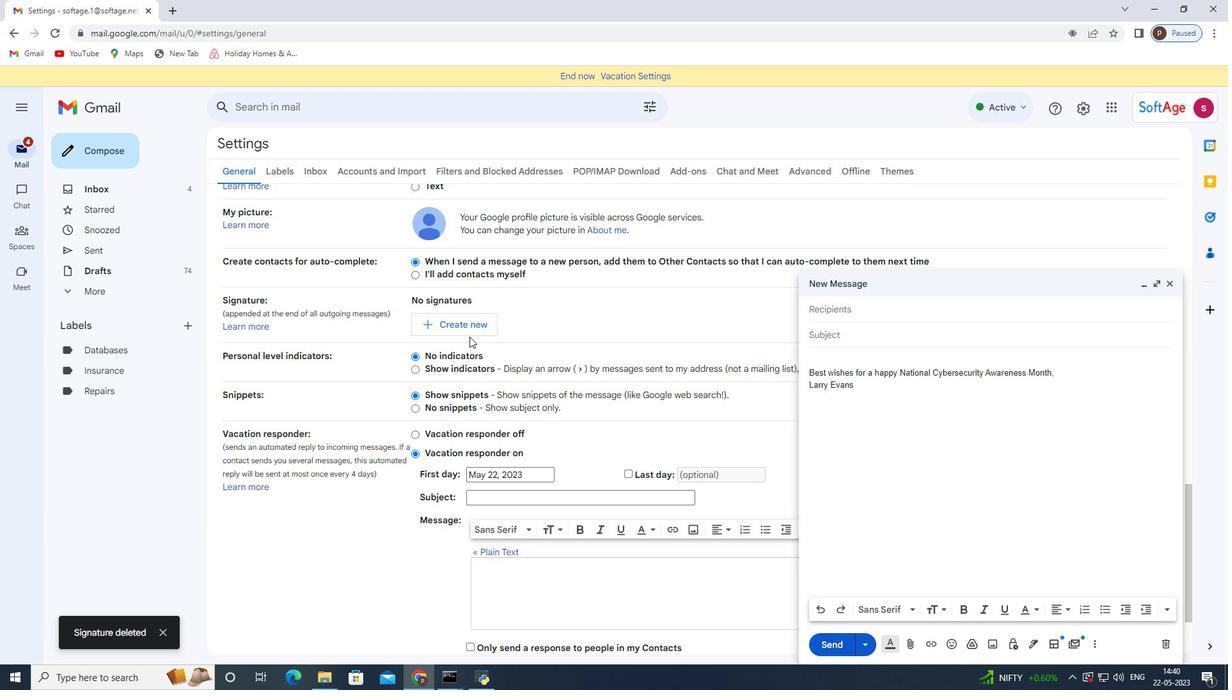 
Action: Mouse pressed left at (466, 328)
Screenshot: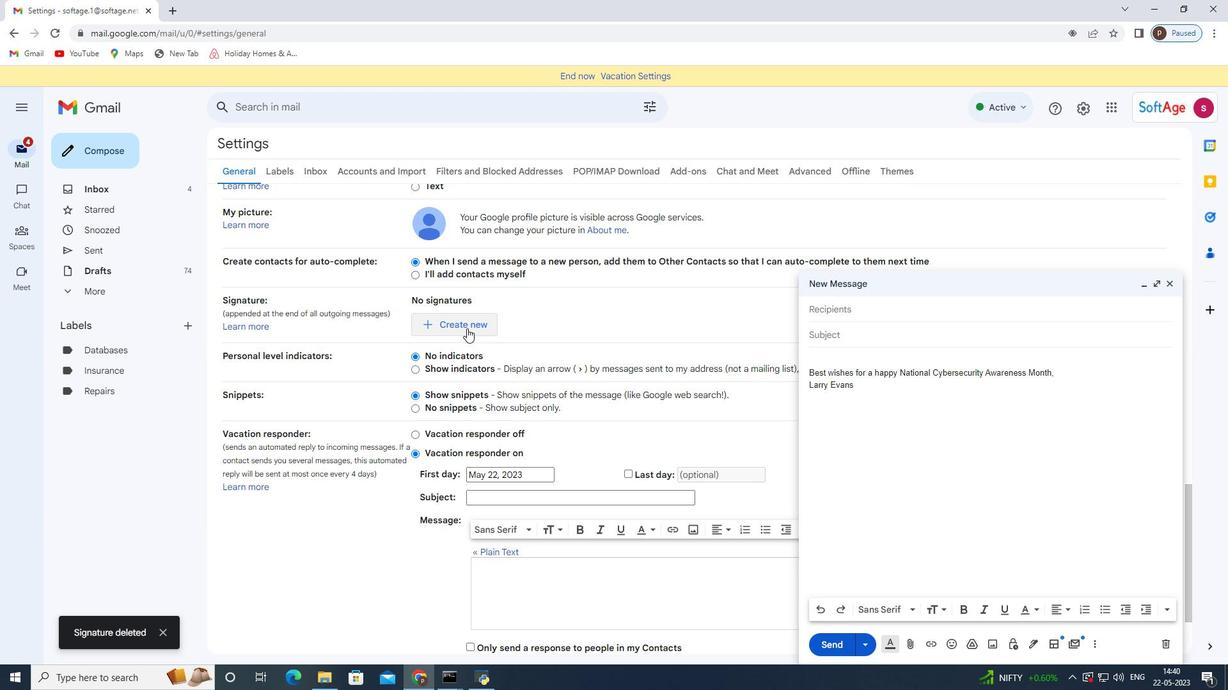 
Action: Mouse moved to (519, 365)
Screenshot: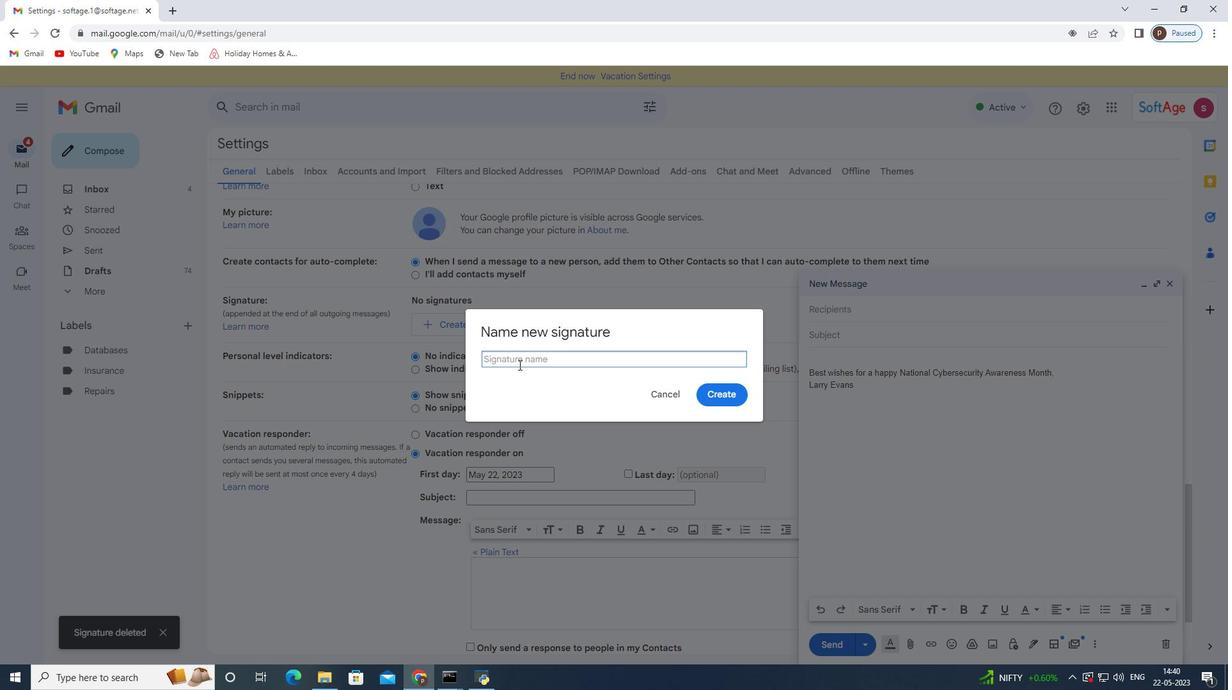 
Action: Mouse pressed left at (519, 365)
Screenshot: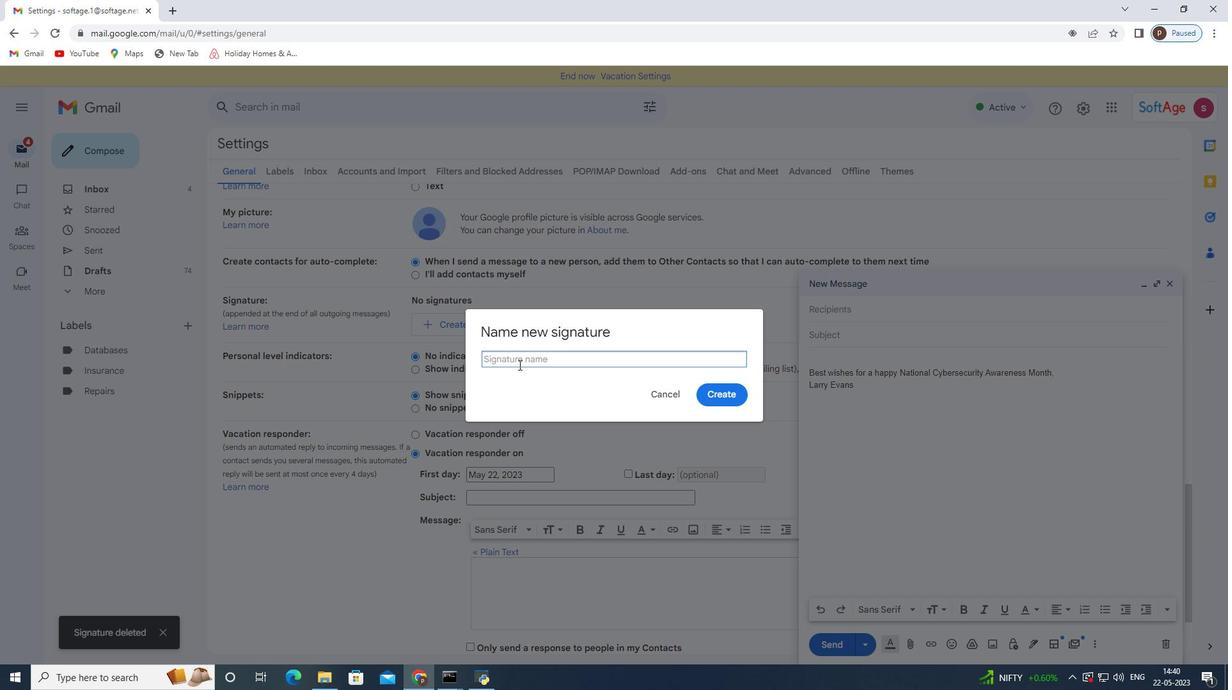 
Action: Key pressed <Key.shift>Laura<Key.space><Key.shift><Key.shift><Key.shift><Key.shift><Key.shift>Phillips
Screenshot: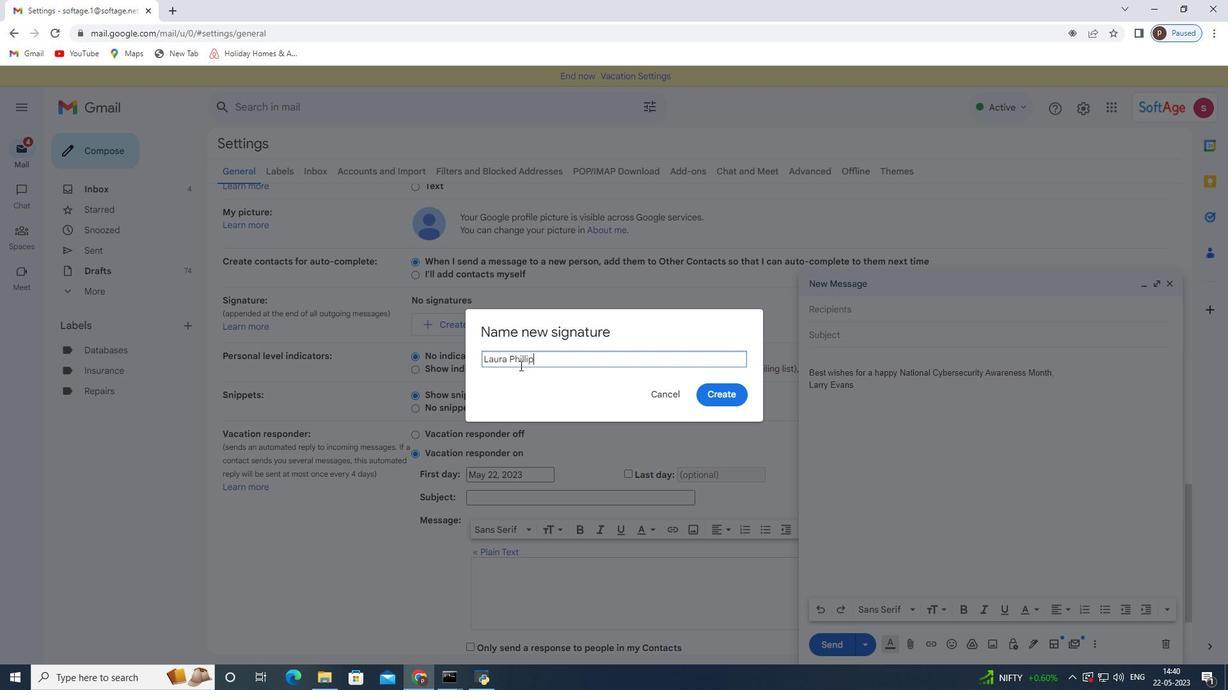 
Action: Mouse moved to (732, 394)
Screenshot: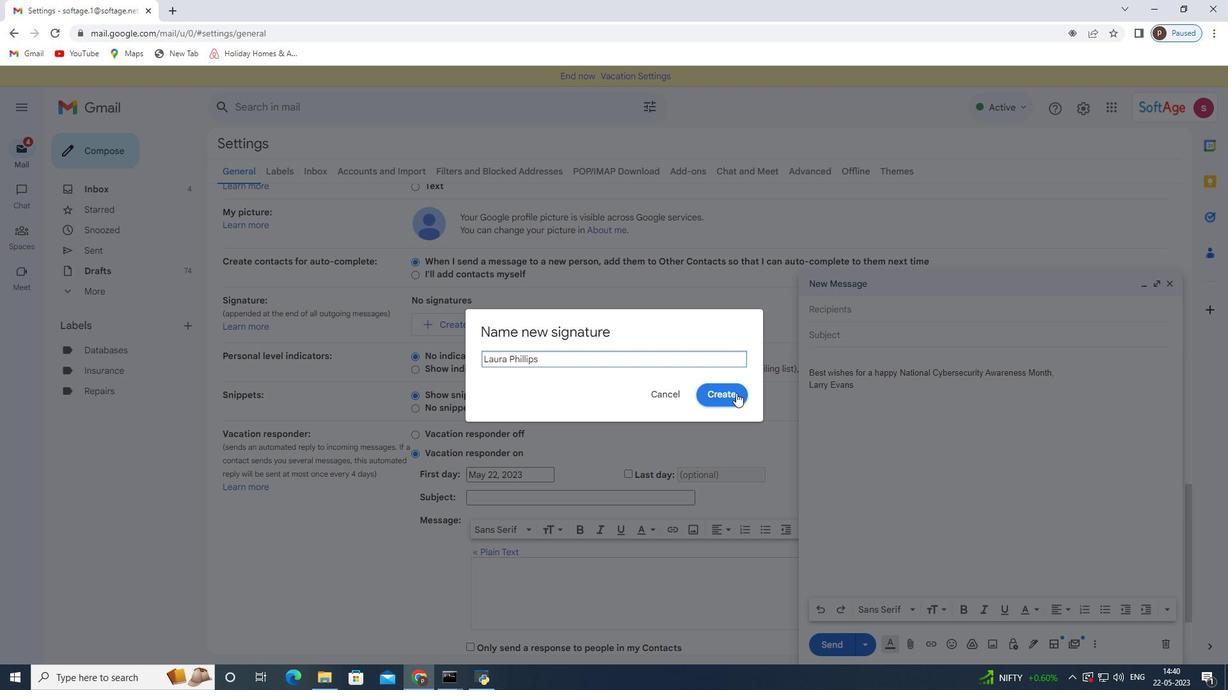 
Action: Mouse pressed left at (732, 394)
Screenshot: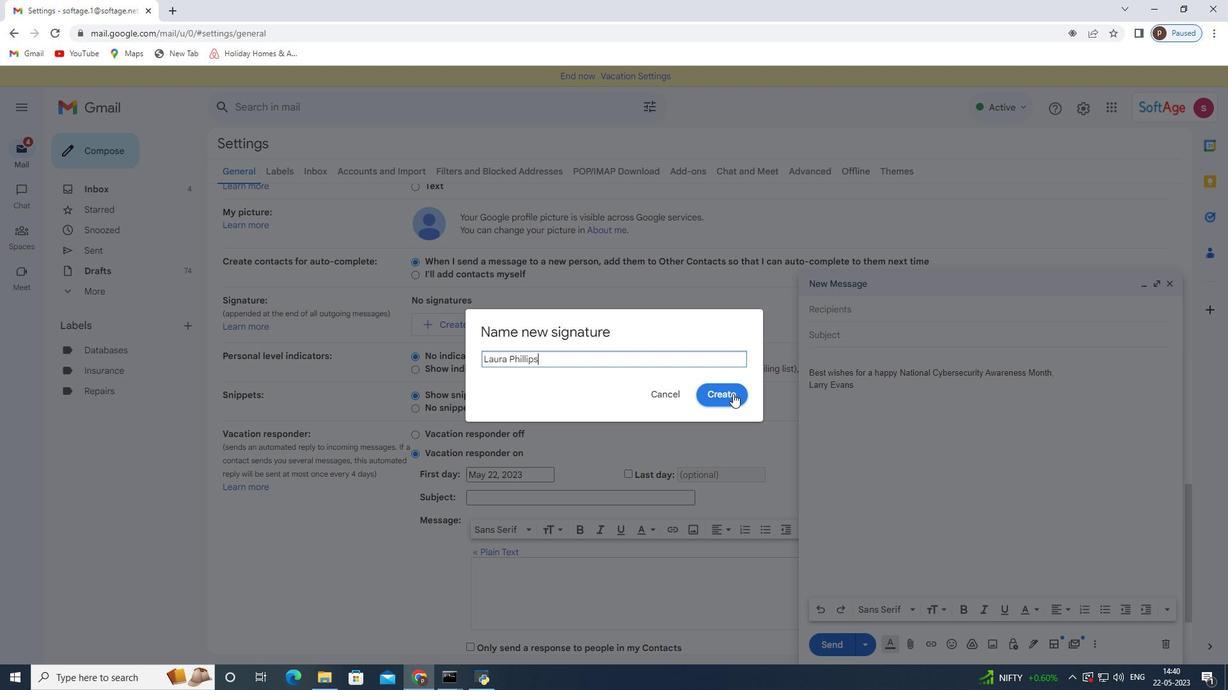 
Action: Mouse moved to (610, 296)
Screenshot: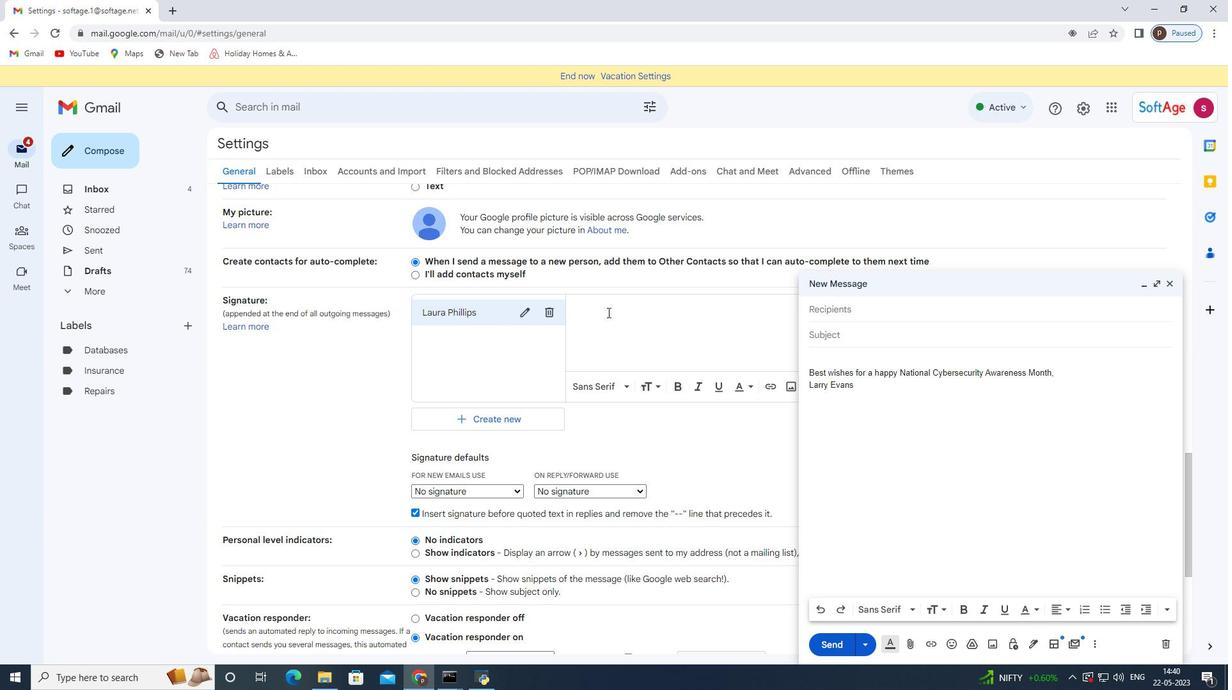 
Action: Mouse pressed left at (610, 296)
Screenshot: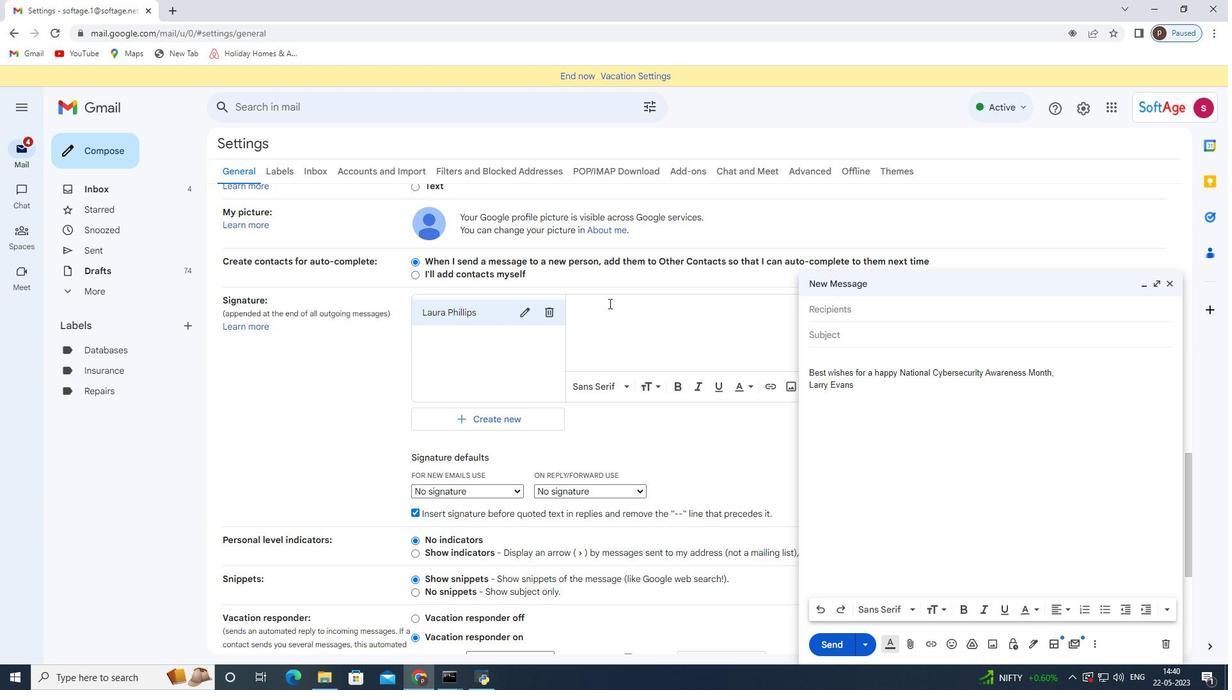 
Action: Mouse moved to (600, 308)
Screenshot: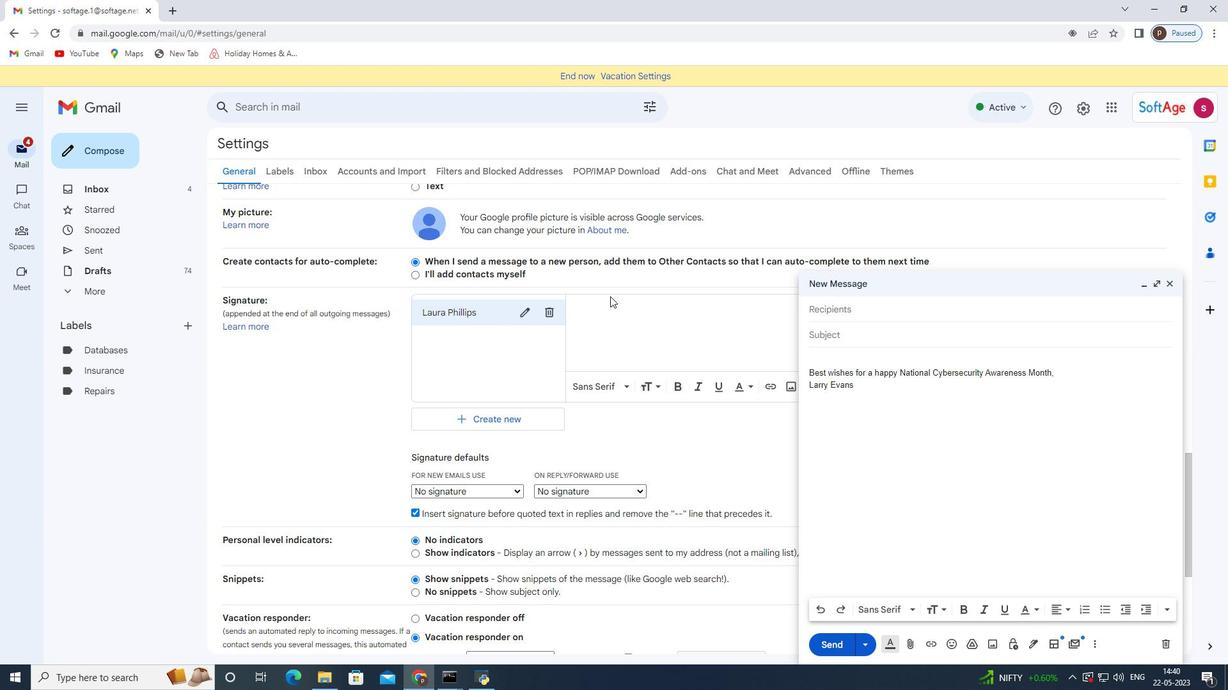 
Action: Mouse pressed left at (600, 308)
Screenshot: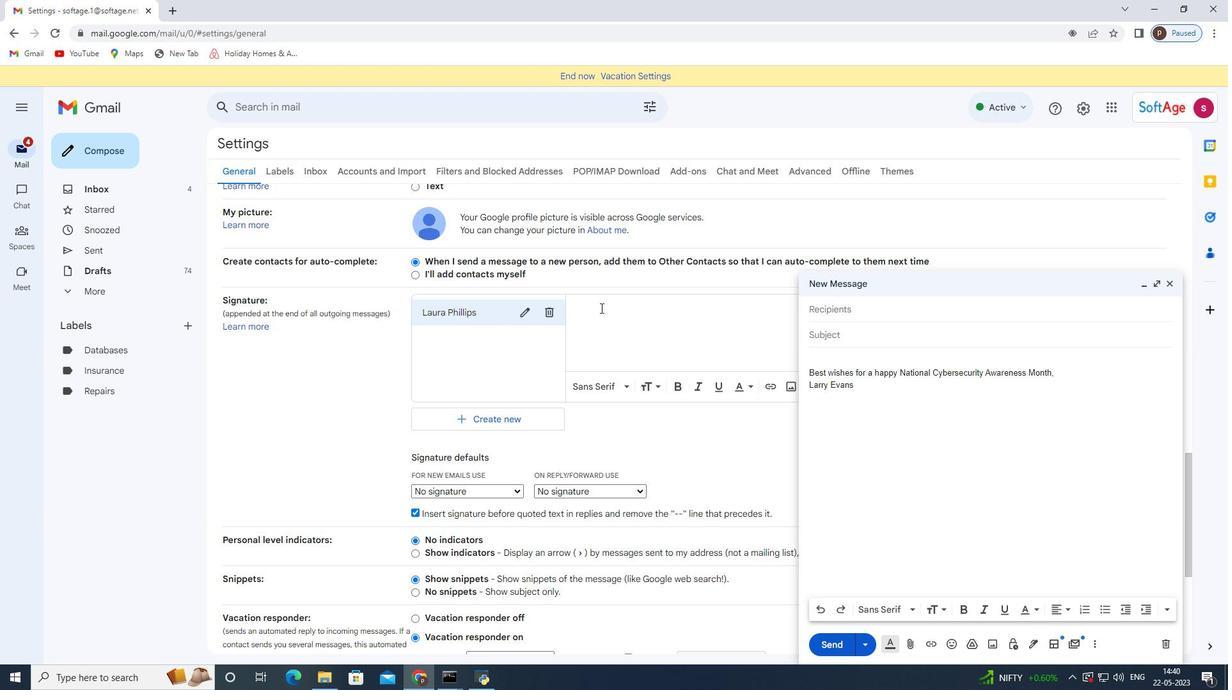 
Action: Key pressed <Key.shift>With<Key.space>heartfelt<Key.space>thanks<Key.space>and<Key.space>warm<Key.space>wishes,<Key.enter><Key.shift>Laura<Key.space><Key.shift>Phillips
Screenshot: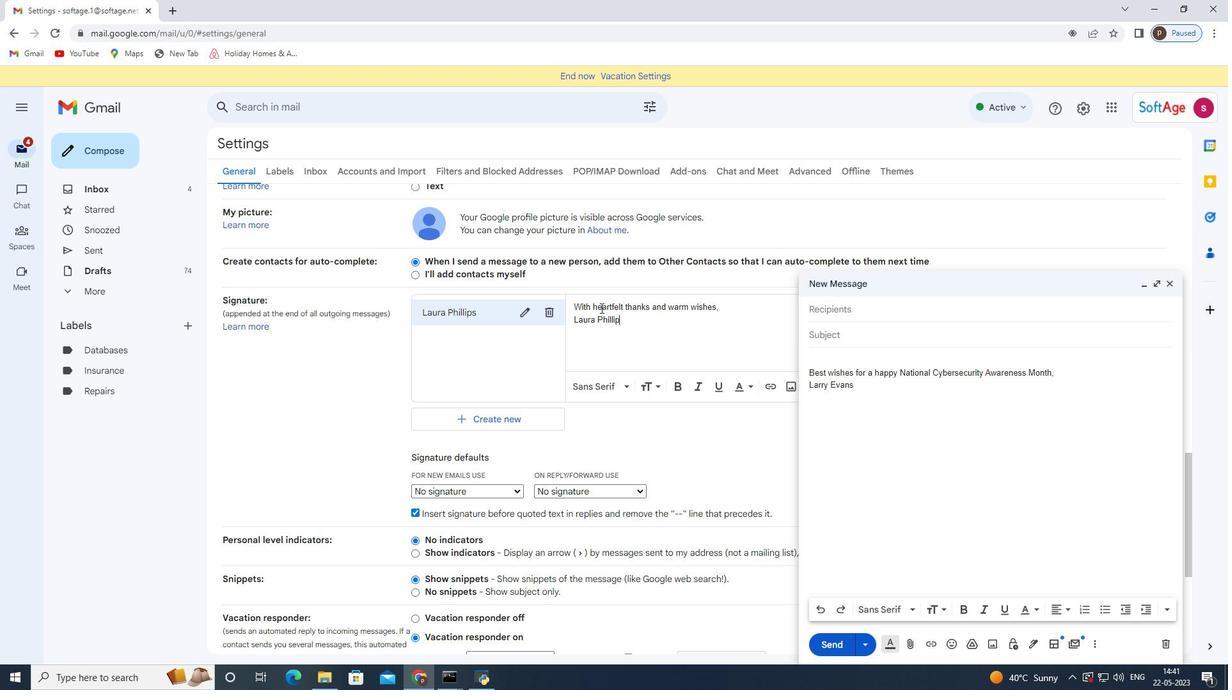 
Action: Mouse moved to (486, 492)
Screenshot: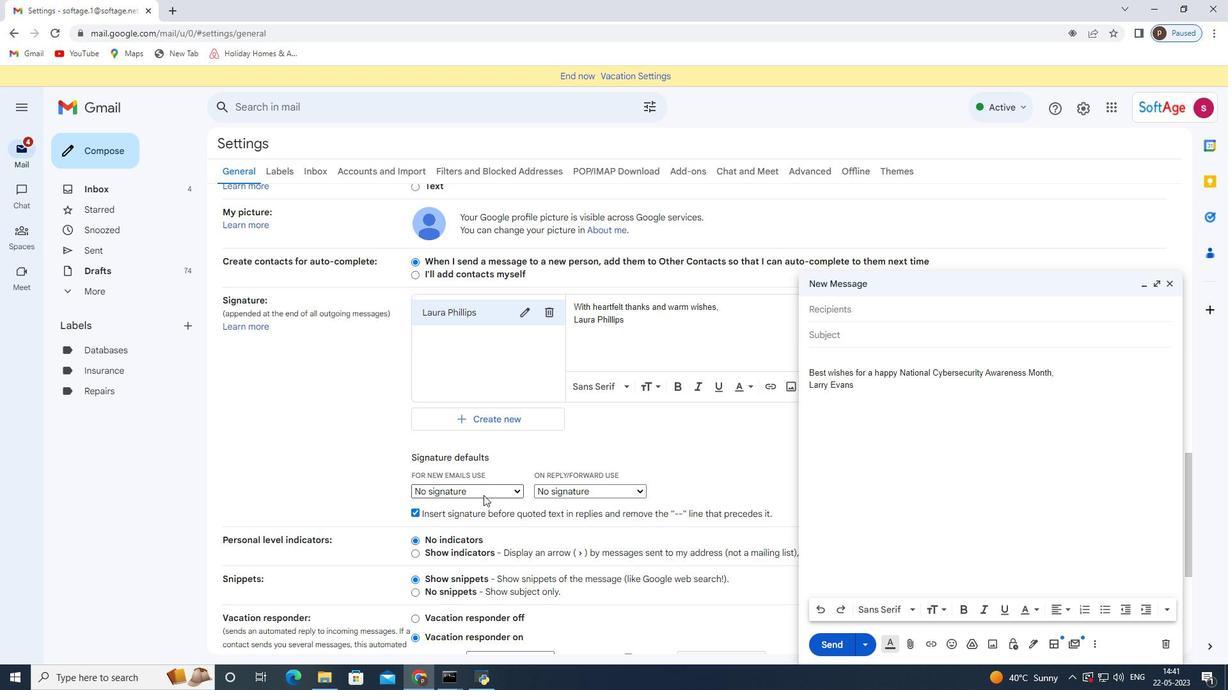 
Action: Mouse pressed left at (486, 492)
Screenshot: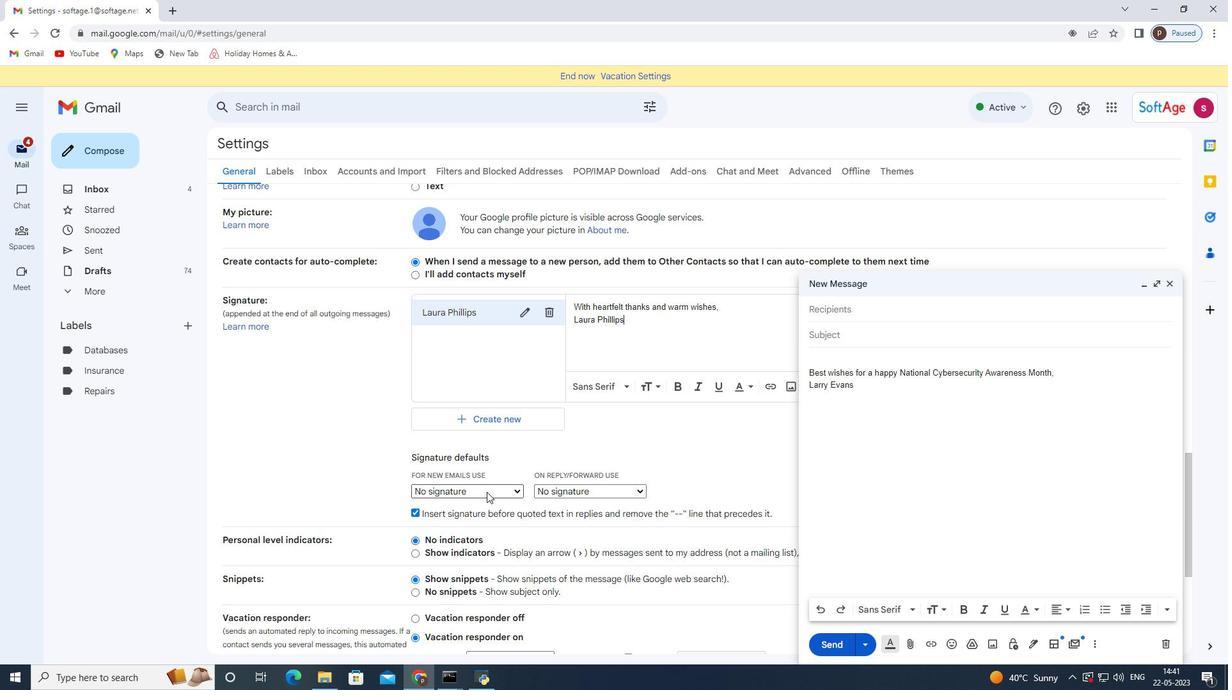 
Action: Mouse moved to (488, 516)
Screenshot: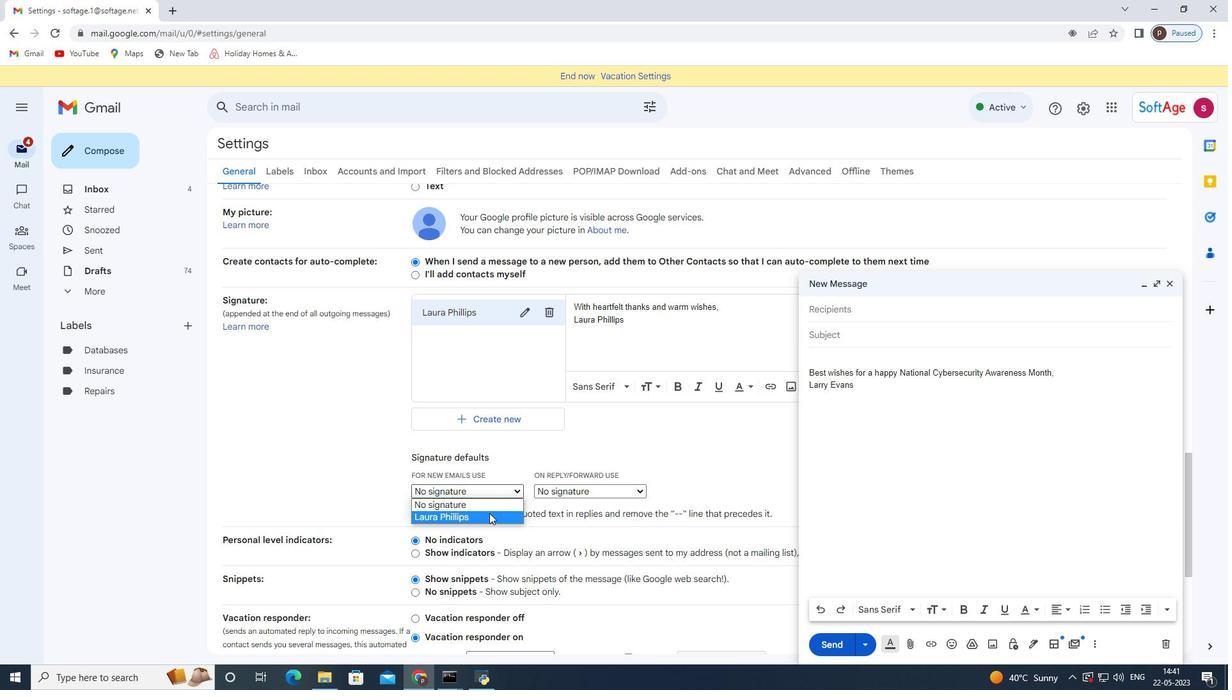 
Action: Mouse pressed left at (488, 516)
Screenshot: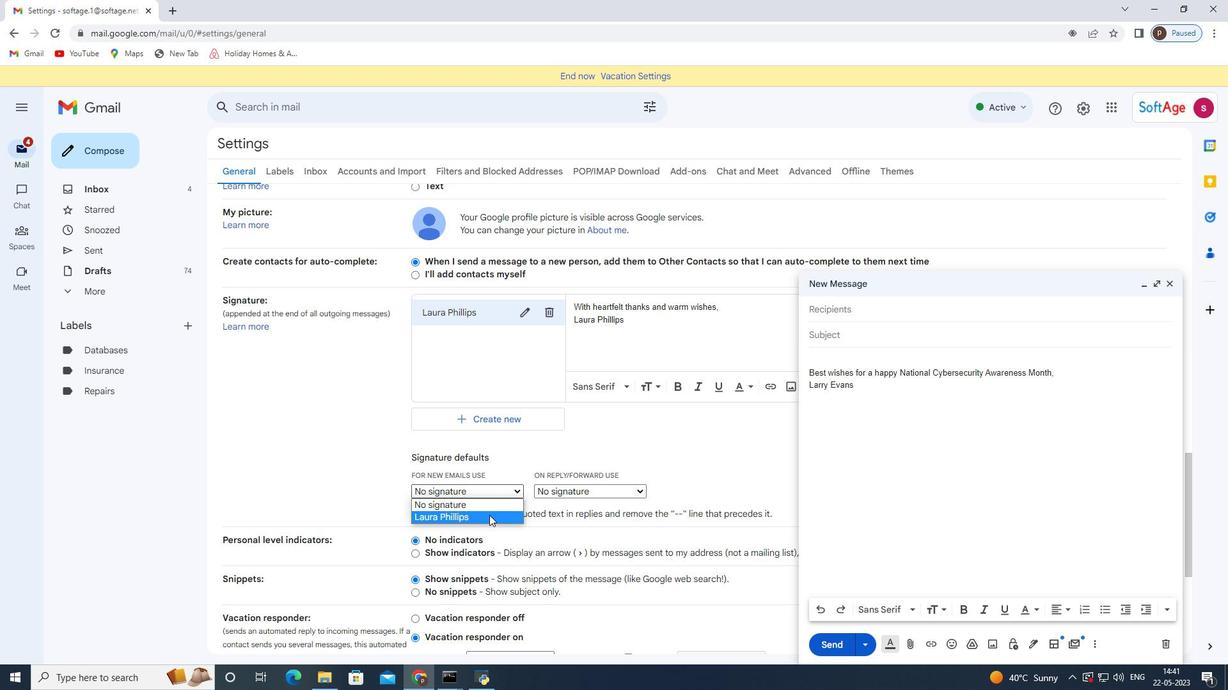 
Action: Mouse moved to (581, 487)
Screenshot: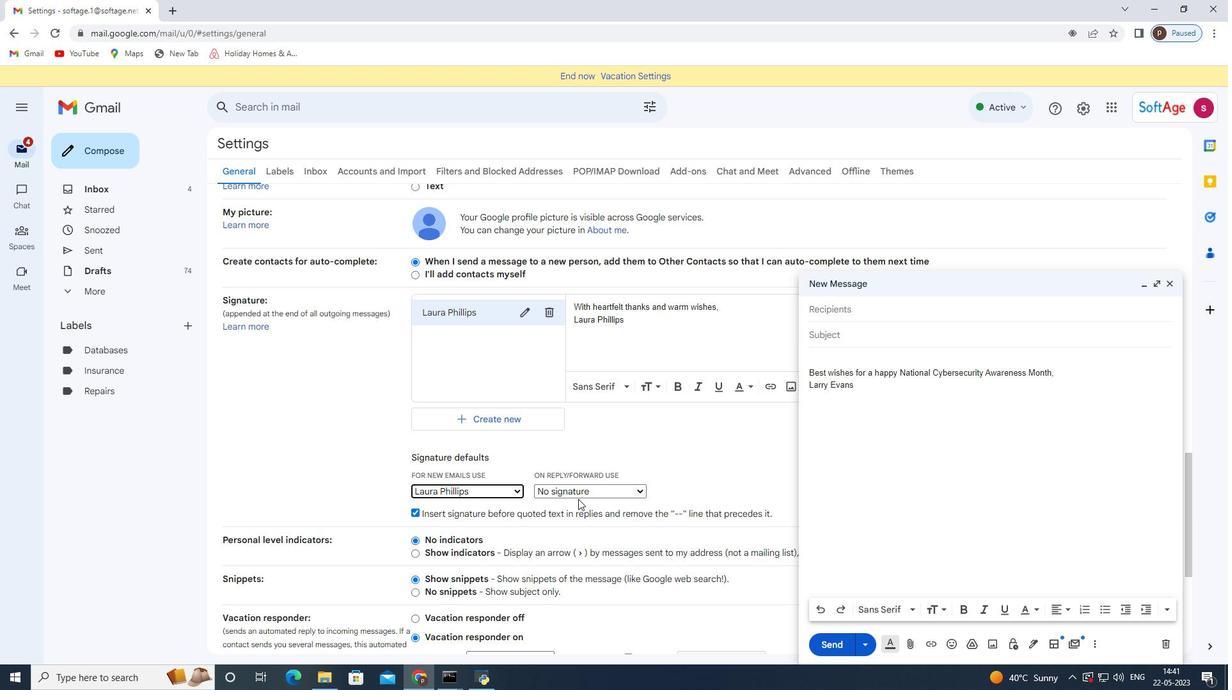 
Action: Mouse pressed left at (581, 487)
Screenshot: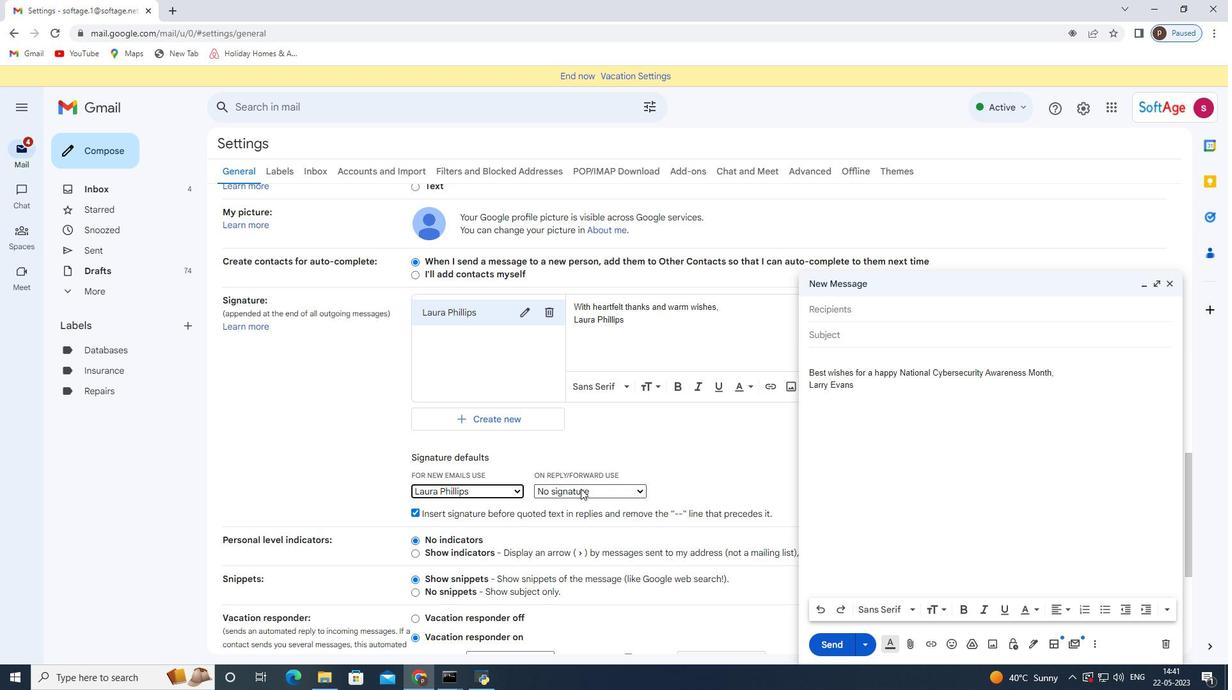 
Action: Mouse moved to (583, 521)
Screenshot: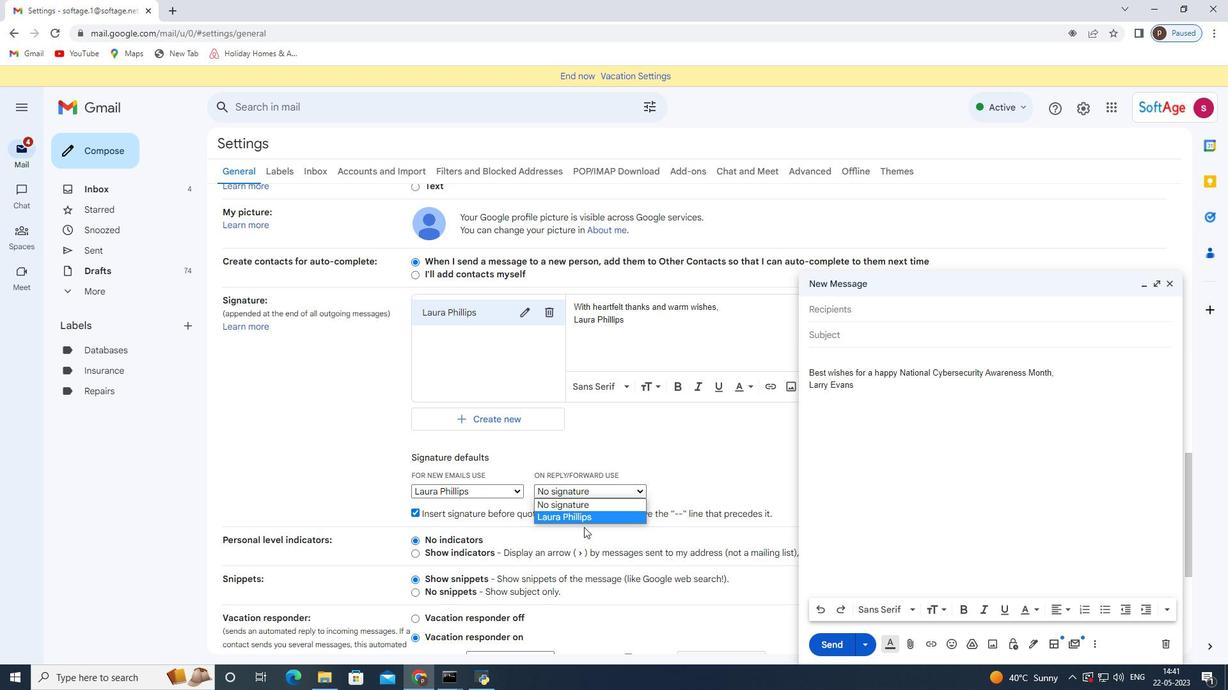 
Action: Mouse pressed left at (583, 521)
Screenshot: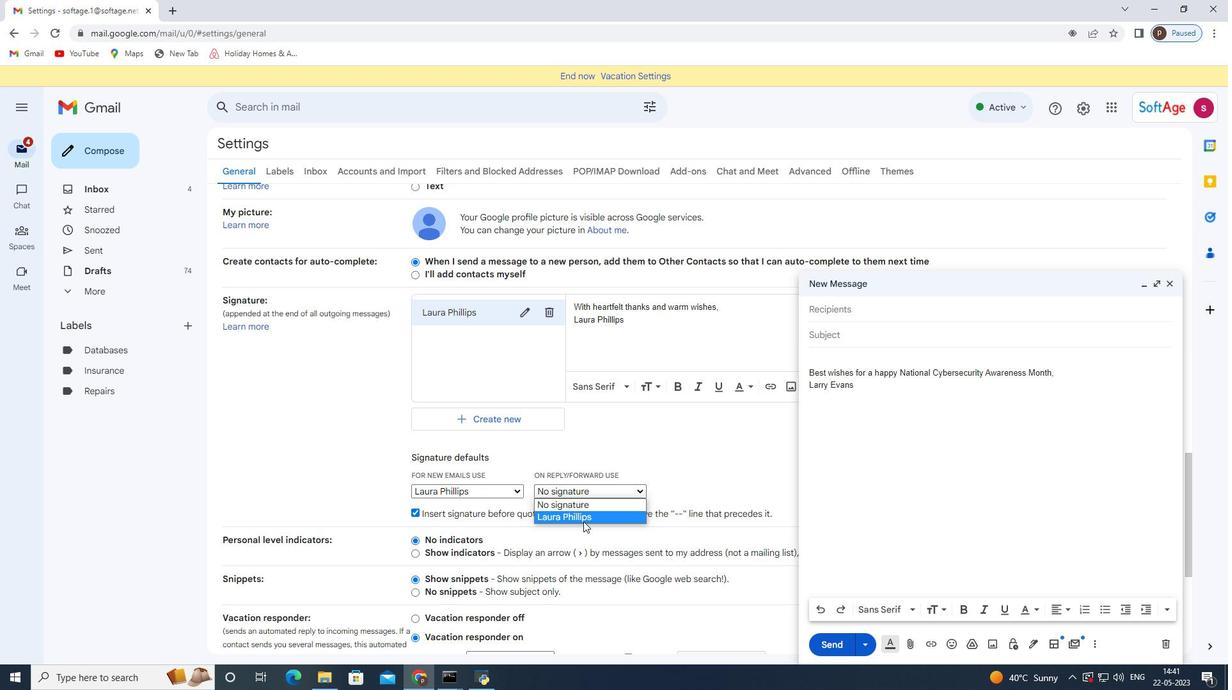 
Action: Mouse moved to (578, 520)
Screenshot: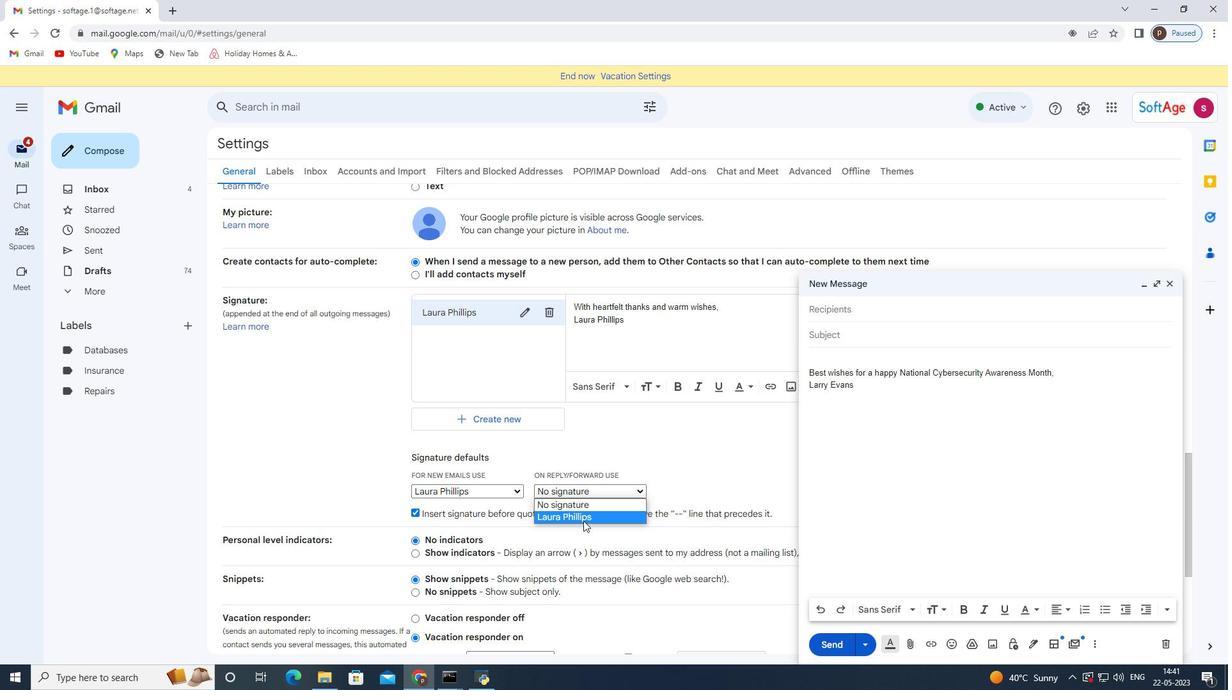 
Action: Mouse scrolled (578, 519) with delta (0, 0)
Screenshot: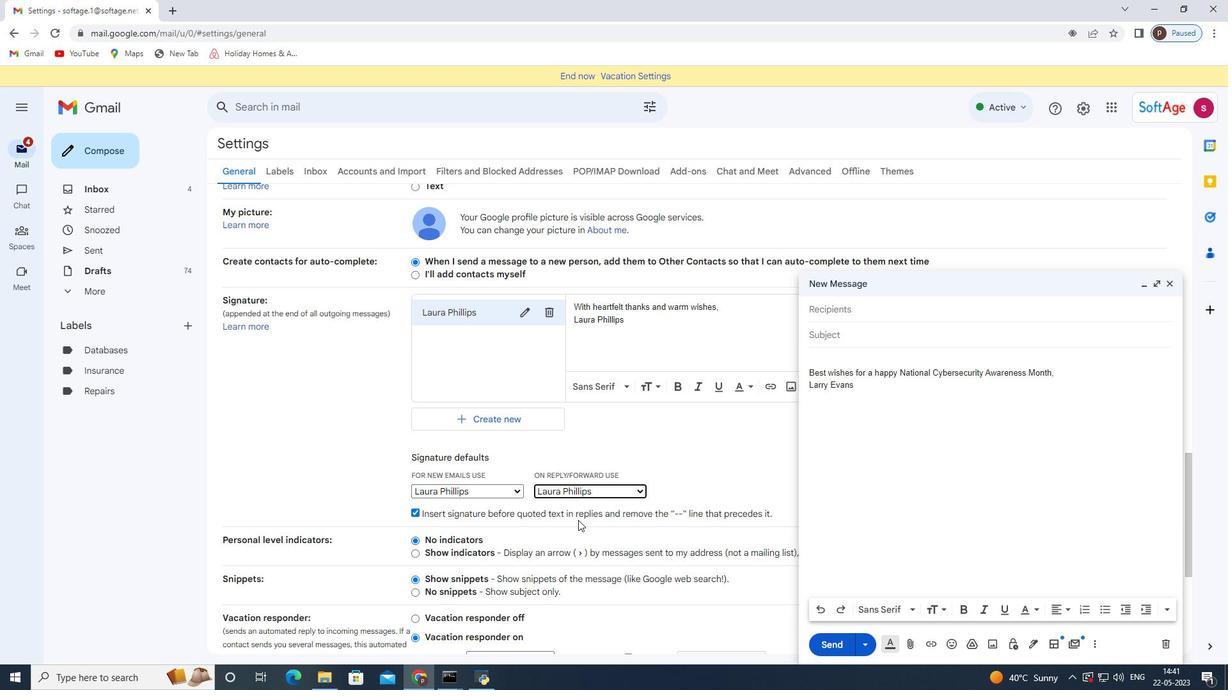 
Action: Mouse scrolled (578, 519) with delta (0, 0)
Screenshot: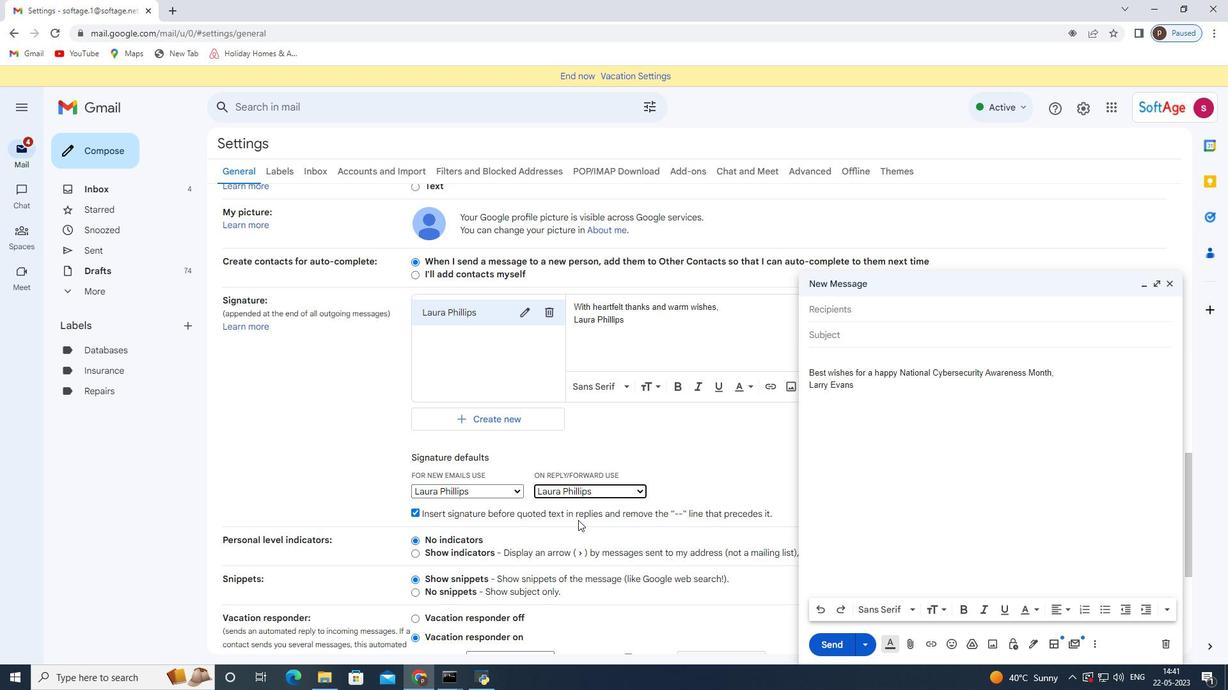 
Action: Mouse scrolled (578, 519) with delta (0, 0)
Screenshot: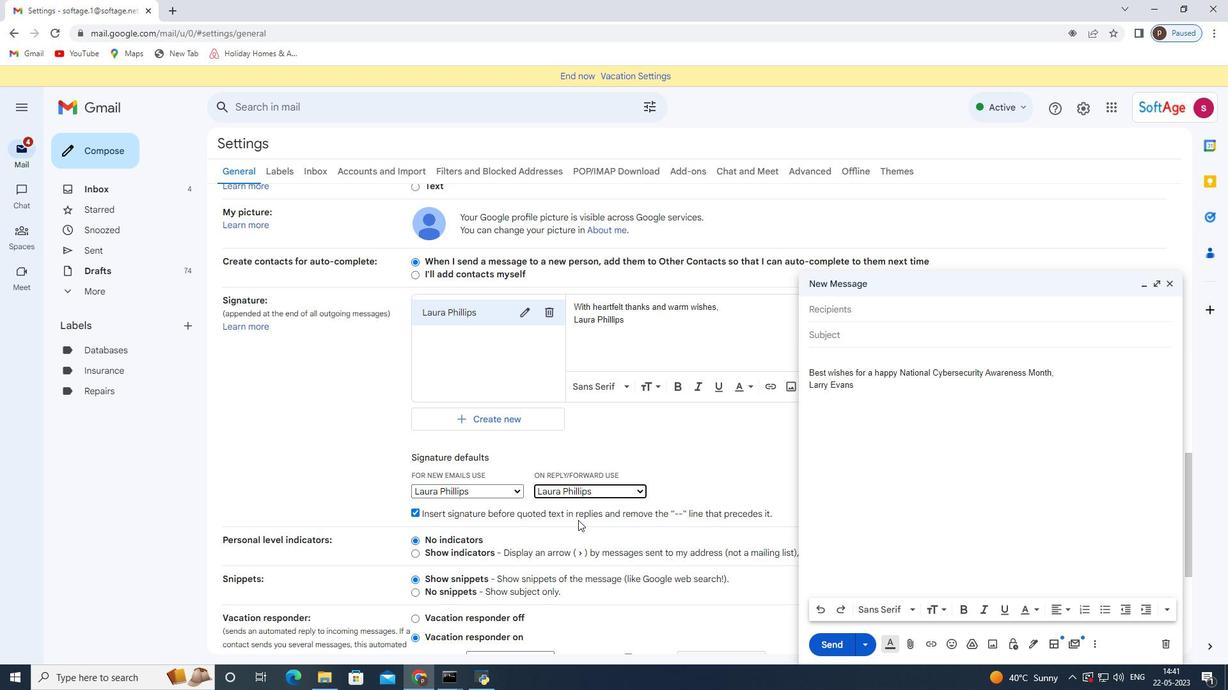 
Action: Mouse scrolled (578, 519) with delta (0, 0)
Screenshot: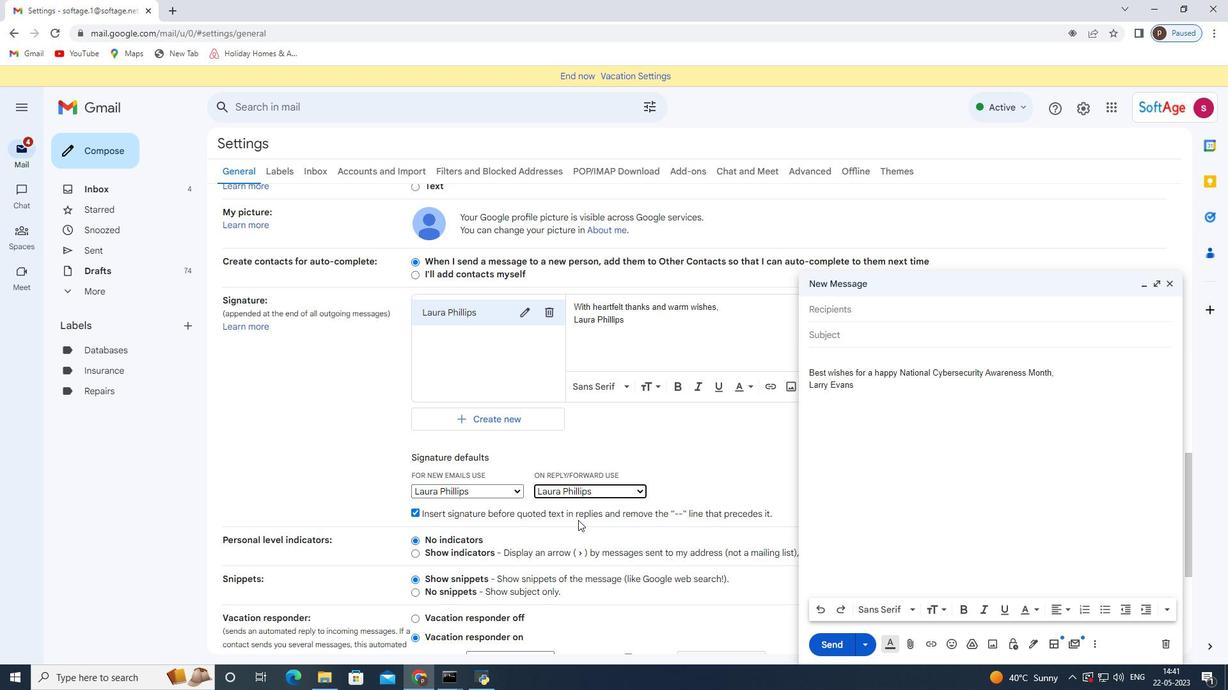 
Action: Mouse scrolled (578, 519) with delta (0, 0)
Screenshot: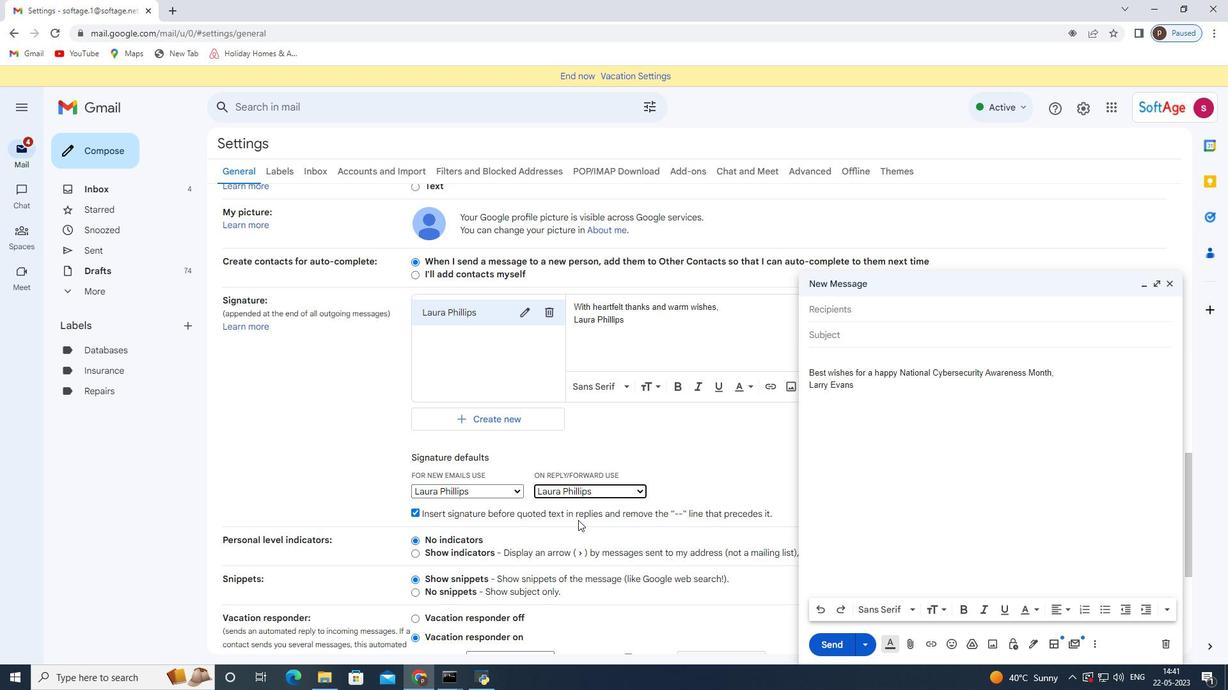 
Action: Mouse moved to (669, 588)
Screenshot: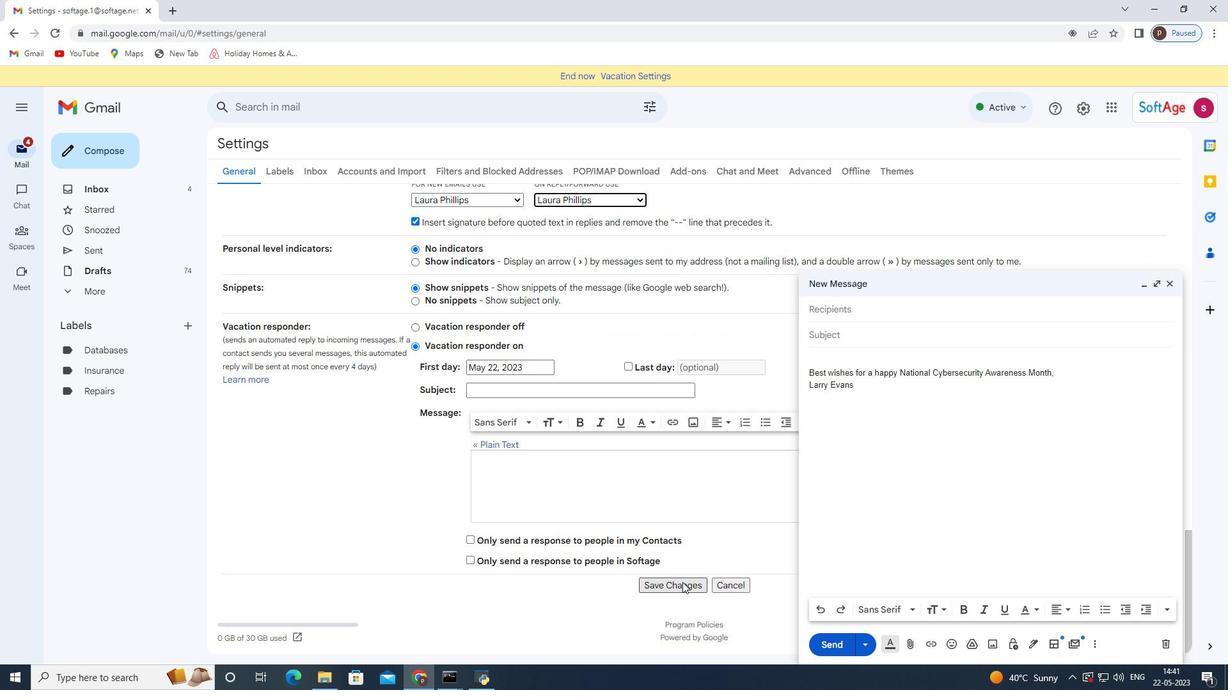 
Action: Mouse pressed left at (669, 588)
Screenshot: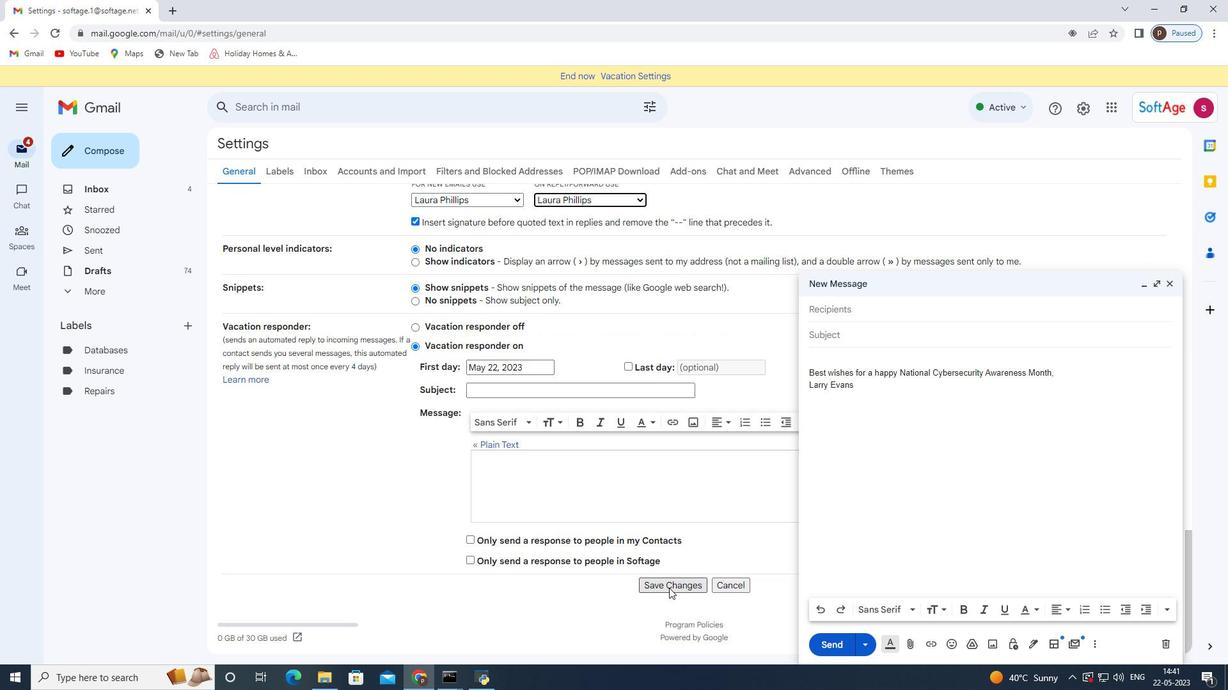 
Action: Mouse moved to (1167, 285)
Screenshot: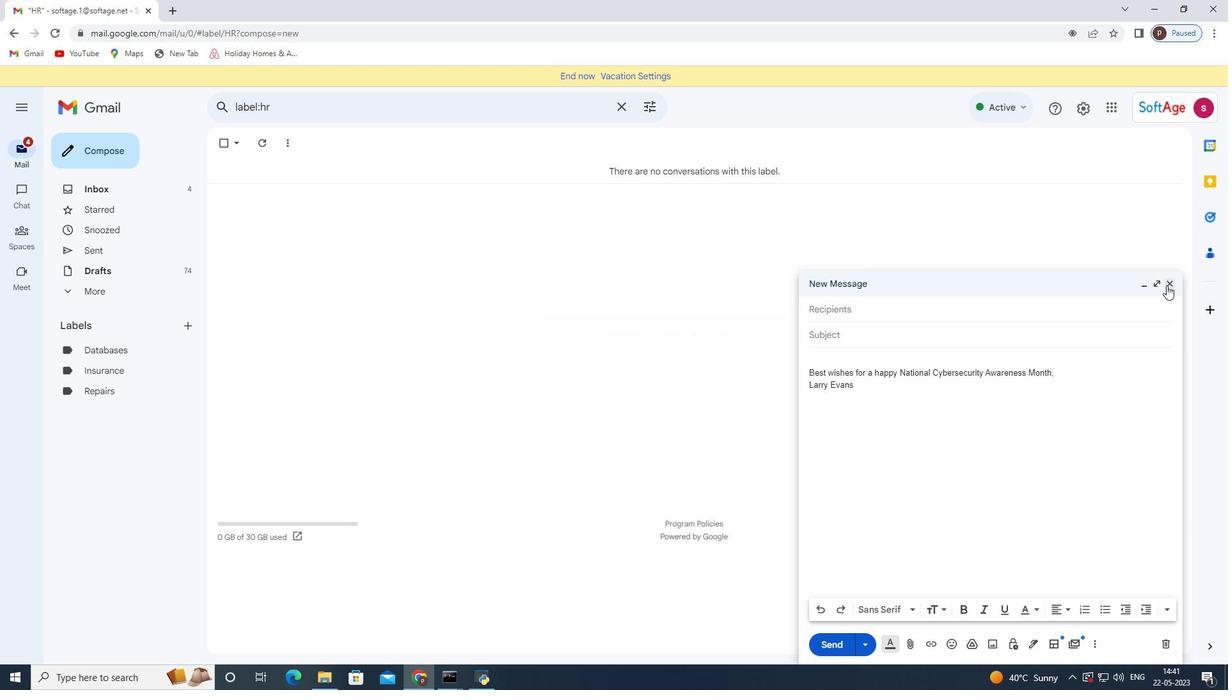 
Action: Mouse pressed left at (1167, 285)
Screenshot: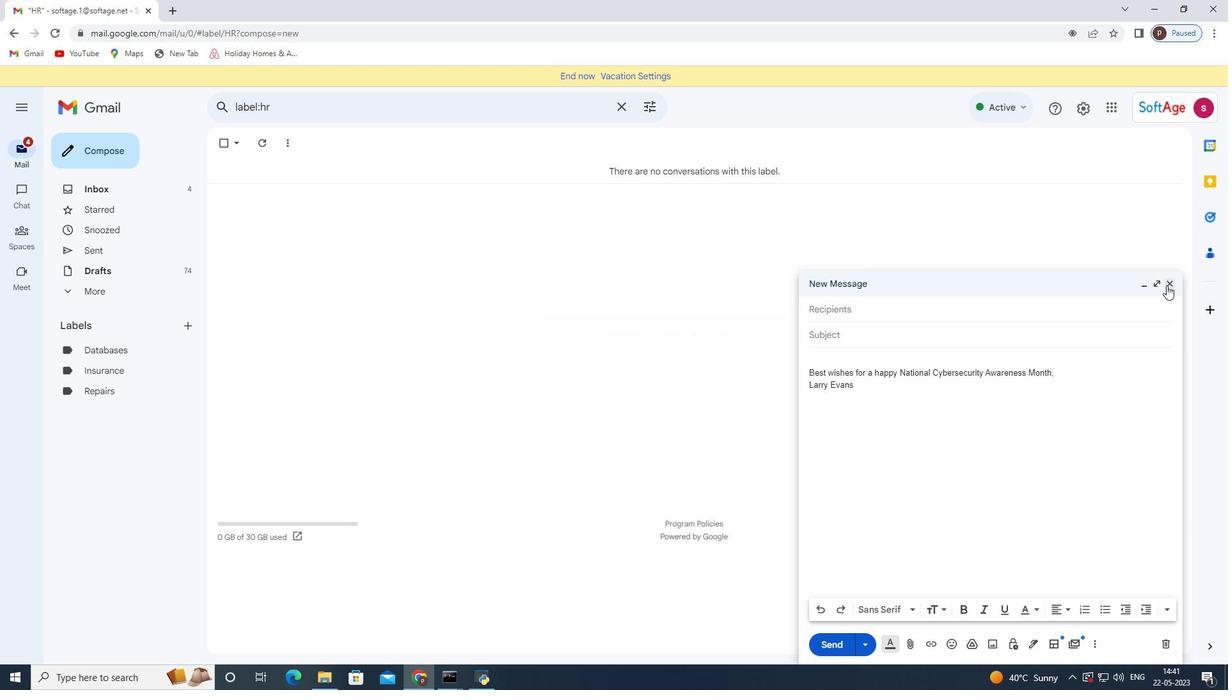 
Action: Mouse moved to (103, 149)
Screenshot: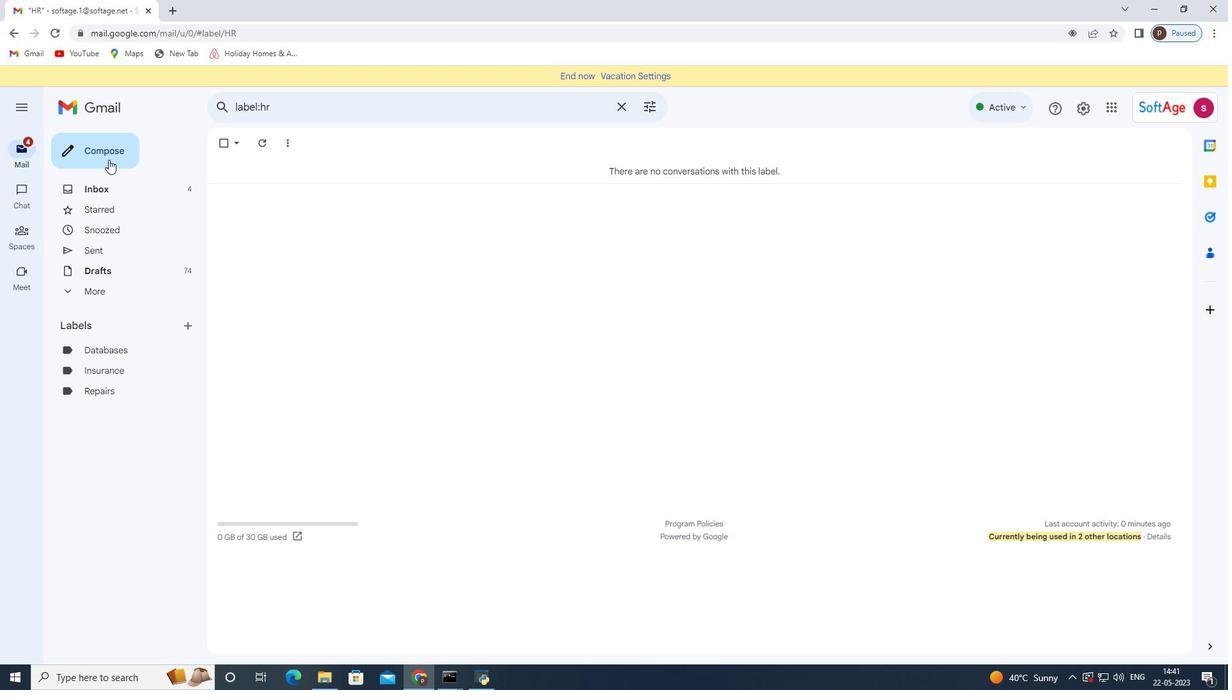 
Action: Mouse pressed left at (103, 149)
Screenshot: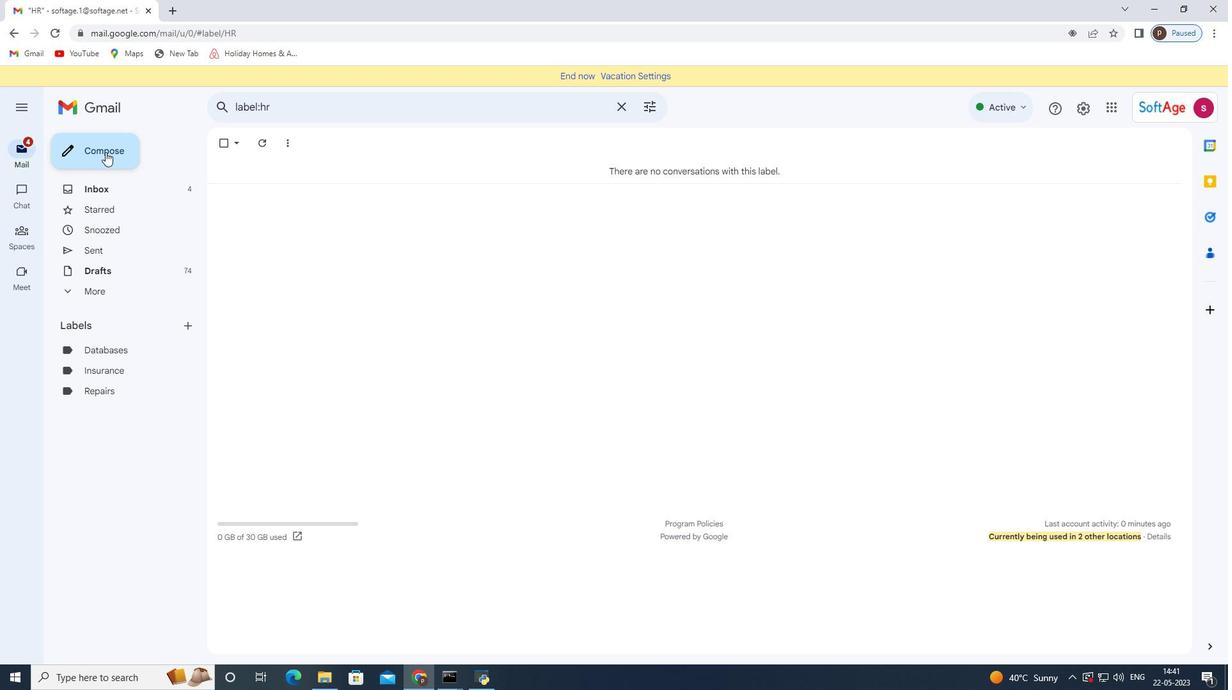 
Action: Mouse moved to (864, 307)
Screenshot: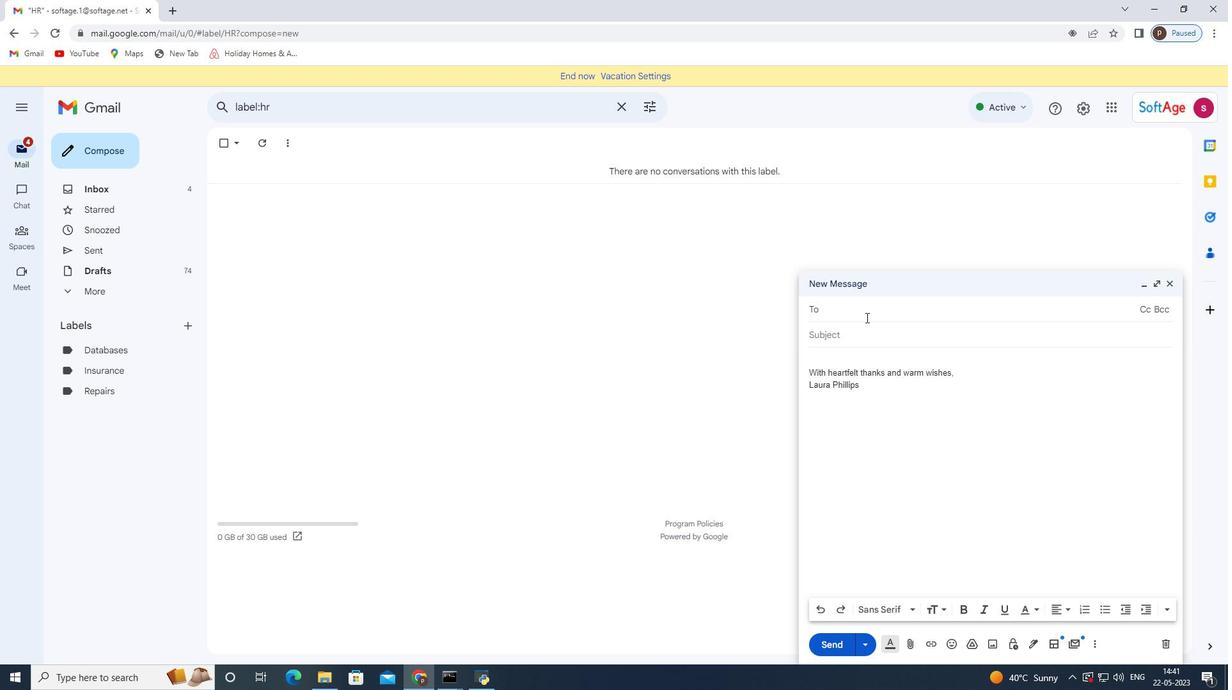 
Action: Mouse pressed left at (864, 307)
Screenshot: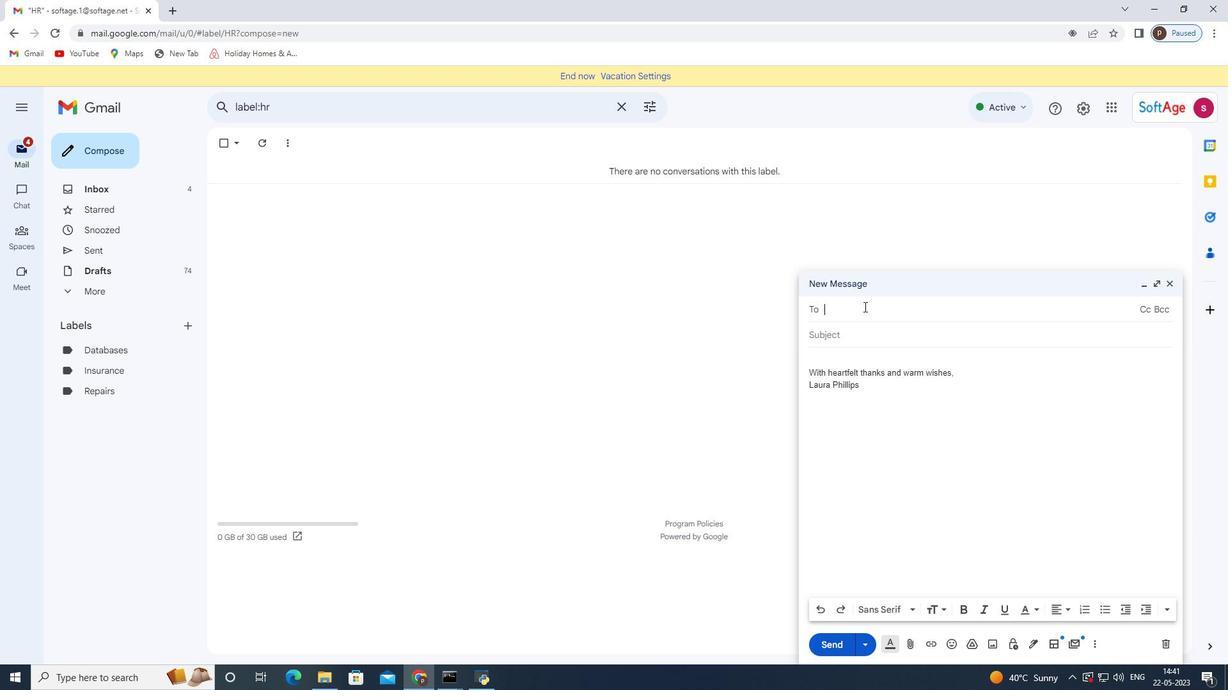 
Action: Key pressed softage.3<Key.shift>@softage.net
Screenshot: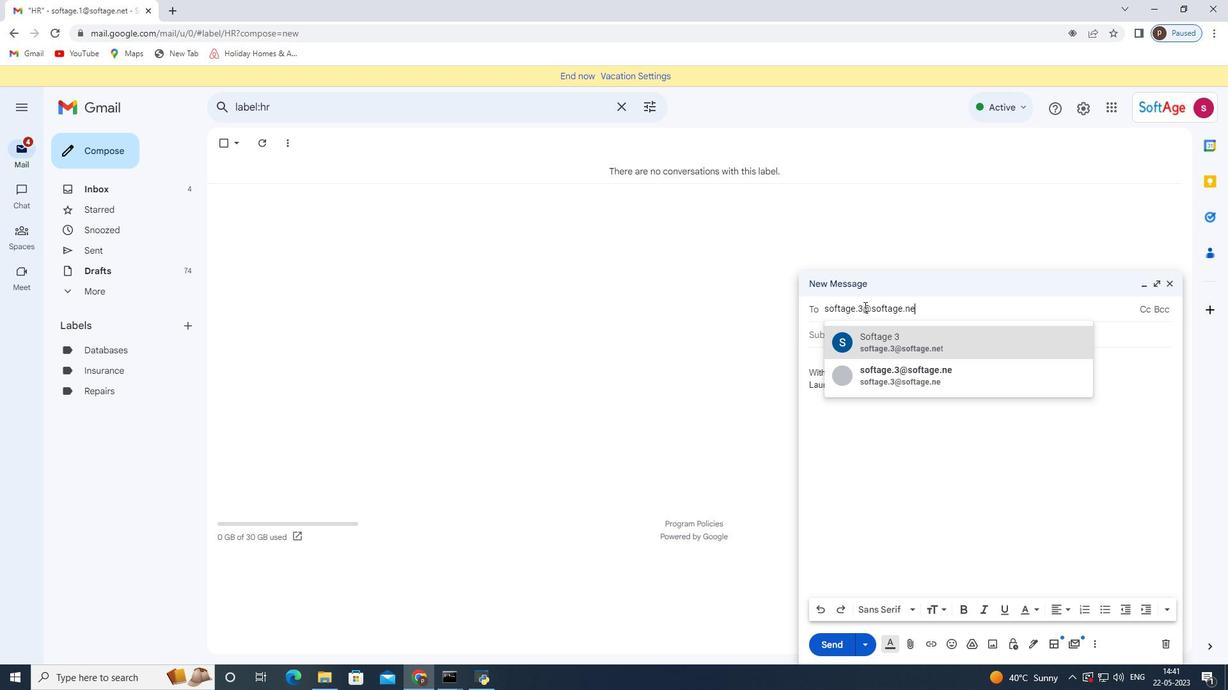 
Action: Mouse moved to (918, 338)
Screenshot: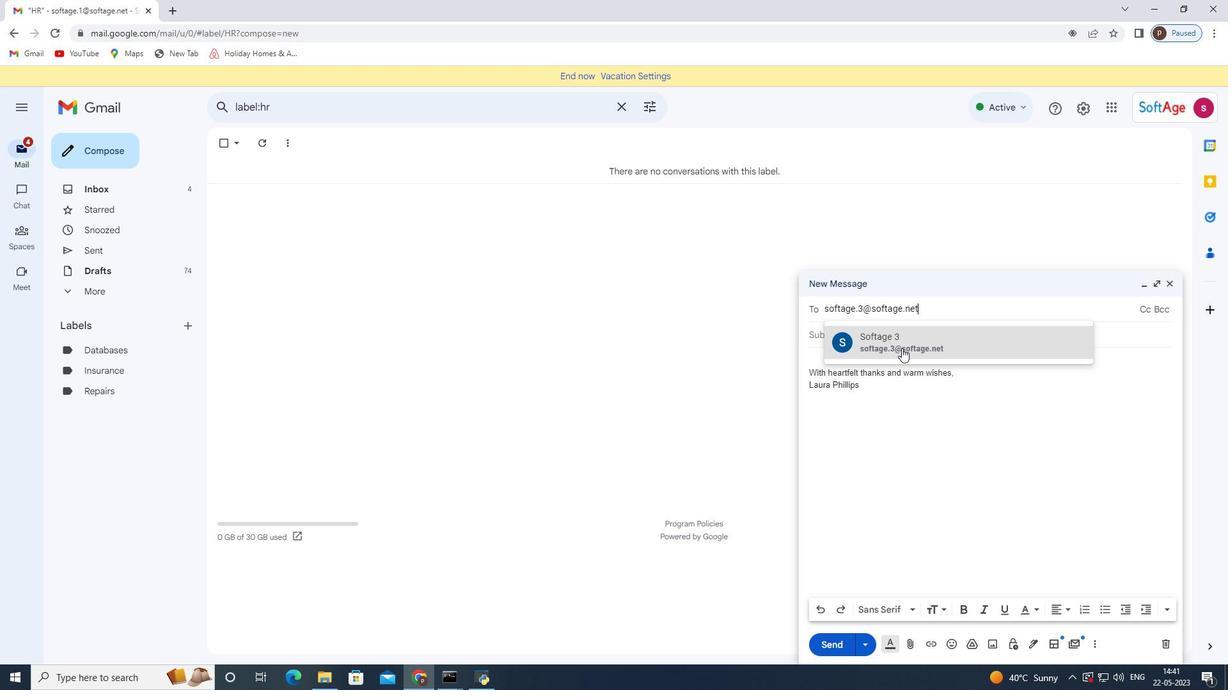 
Action: Mouse pressed left at (918, 338)
Screenshot: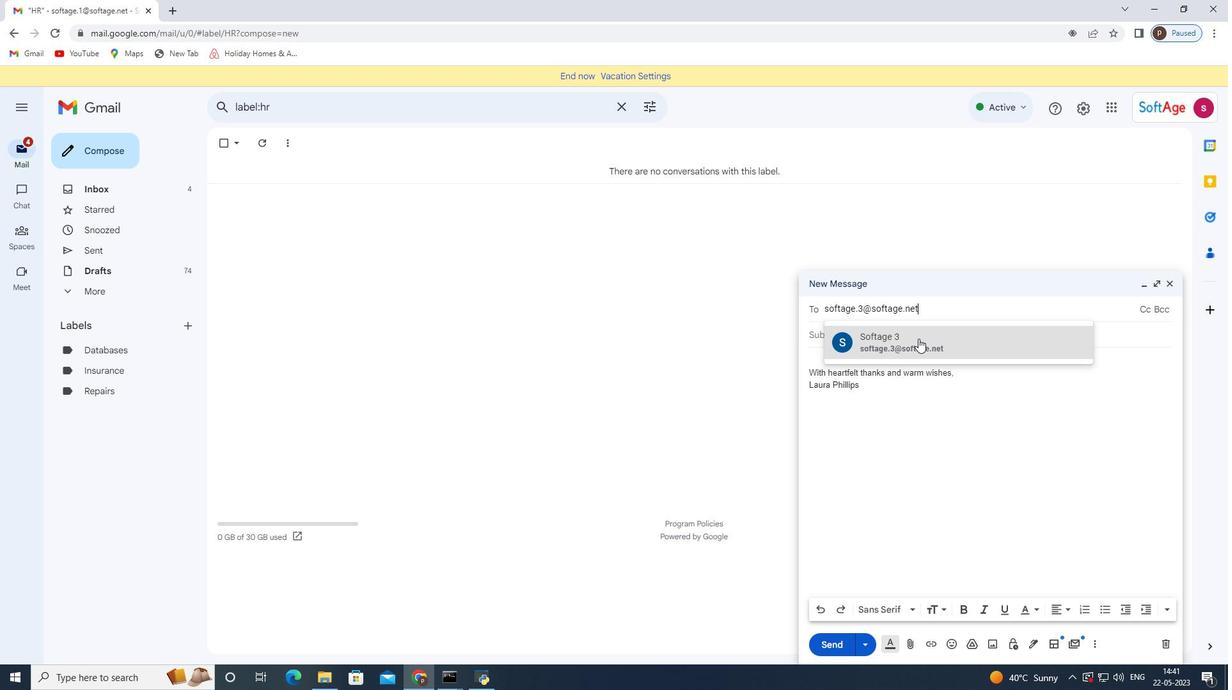 
Action: Mouse moved to (187, 323)
Screenshot: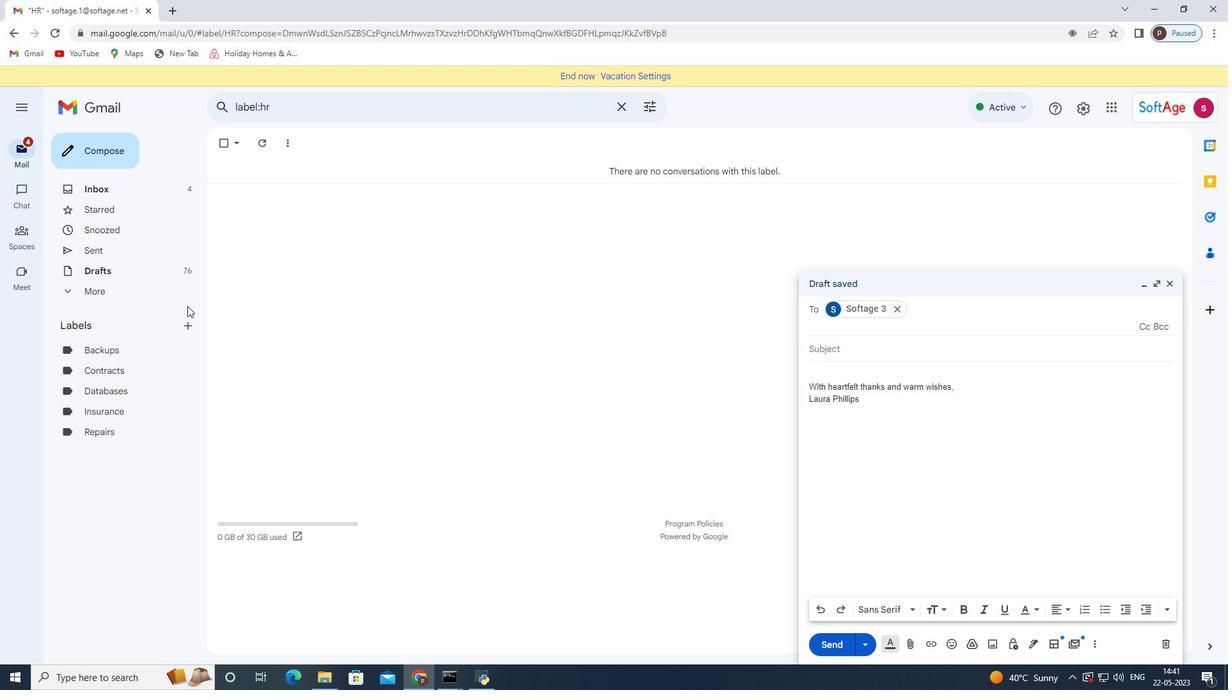 
Action: Mouse pressed left at (187, 323)
Screenshot: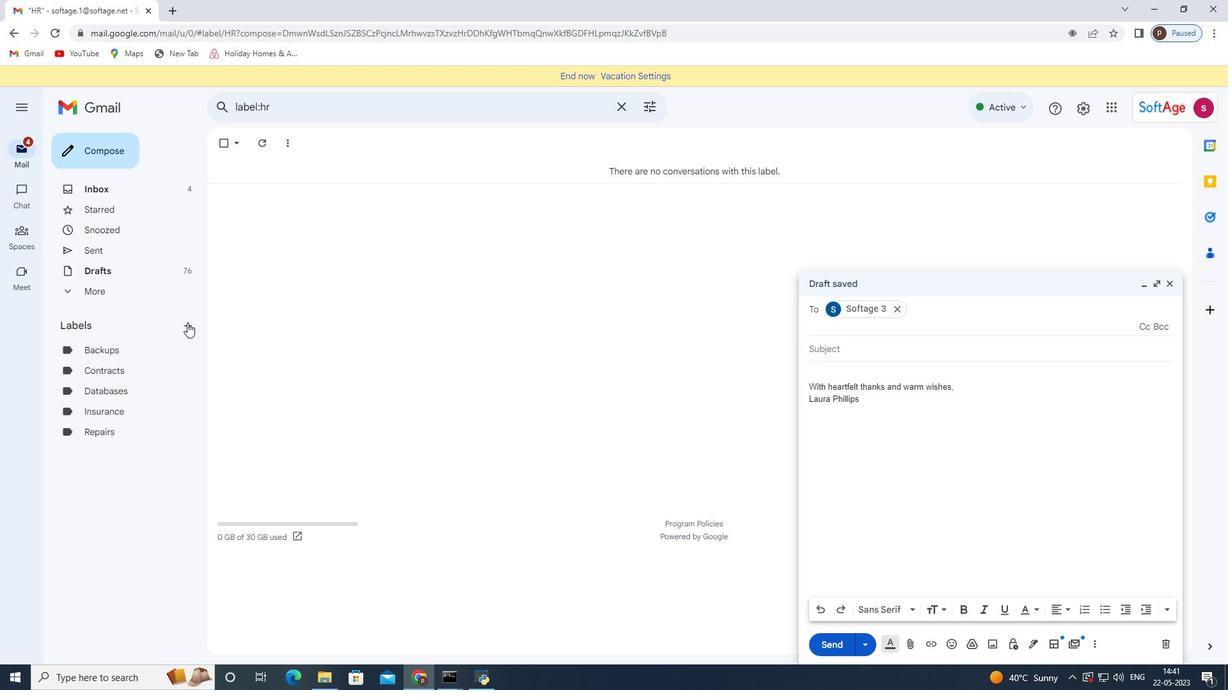 
Action: Mouse moved to (519, 353)
Screenshot: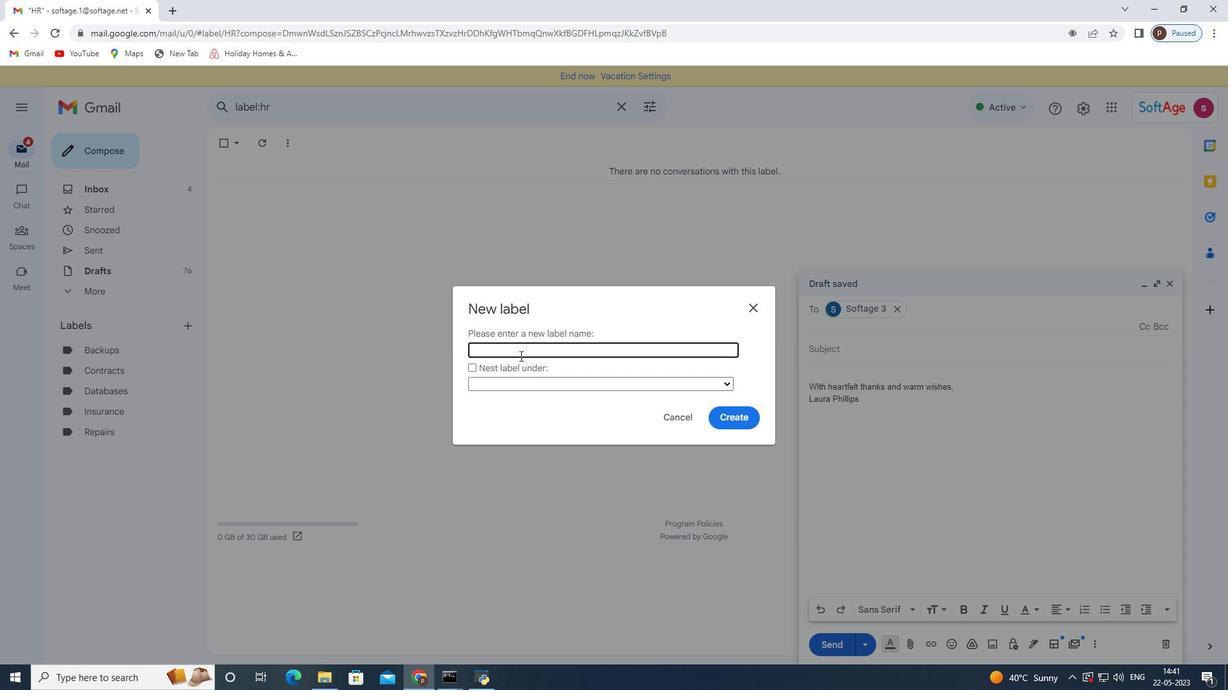 
Action: Mouse pressed left at (519, 353)
Screenshot: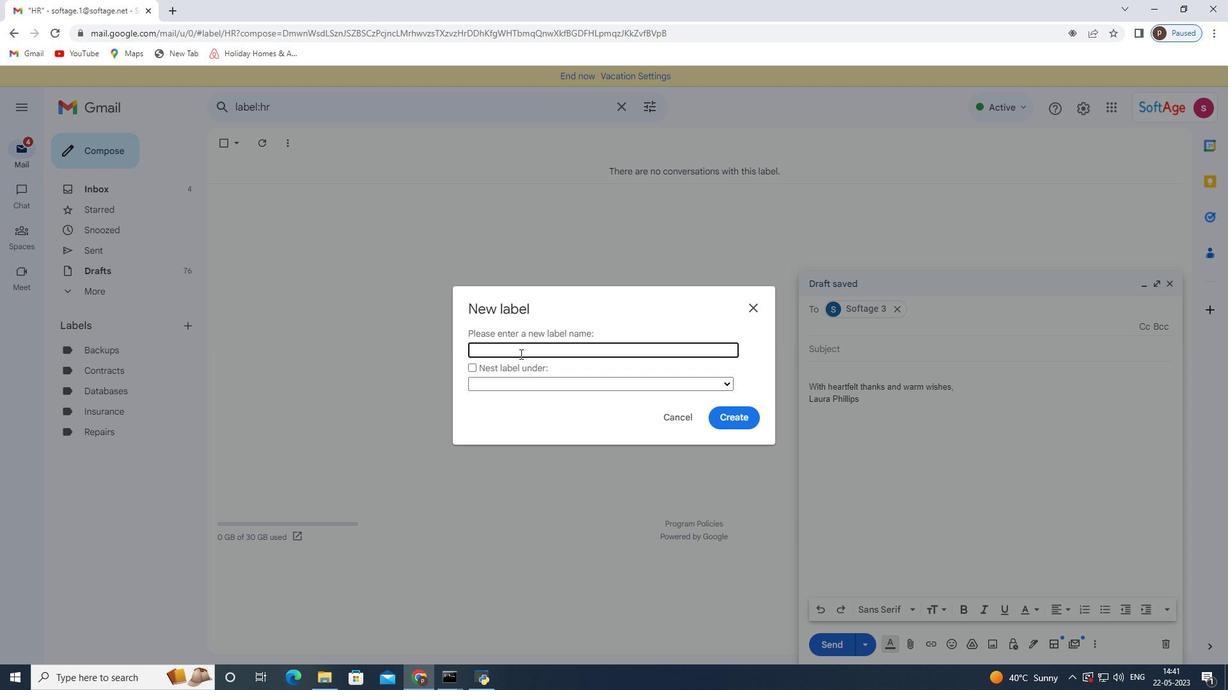 
Action: Key pressed <Key.shift><Key.shift><Key.shift><Key.shift><Key.shift>Equipment
Screenshot: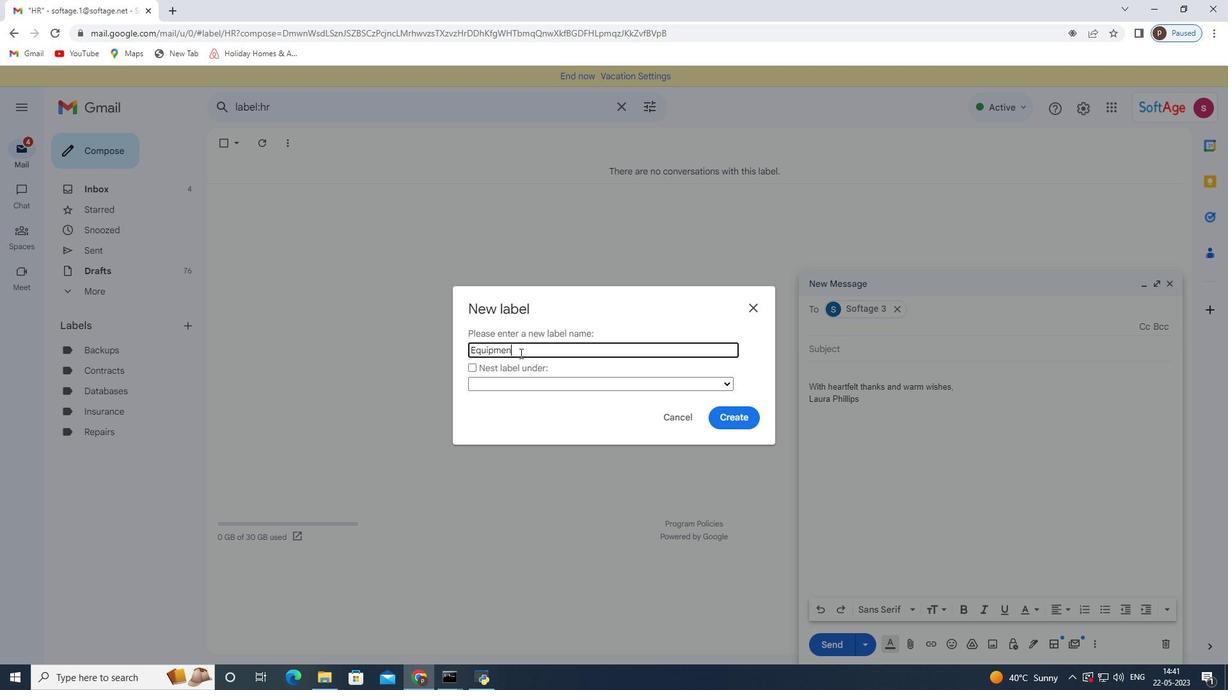 
Action: Mouse moved to (738, 411)
Screenshot: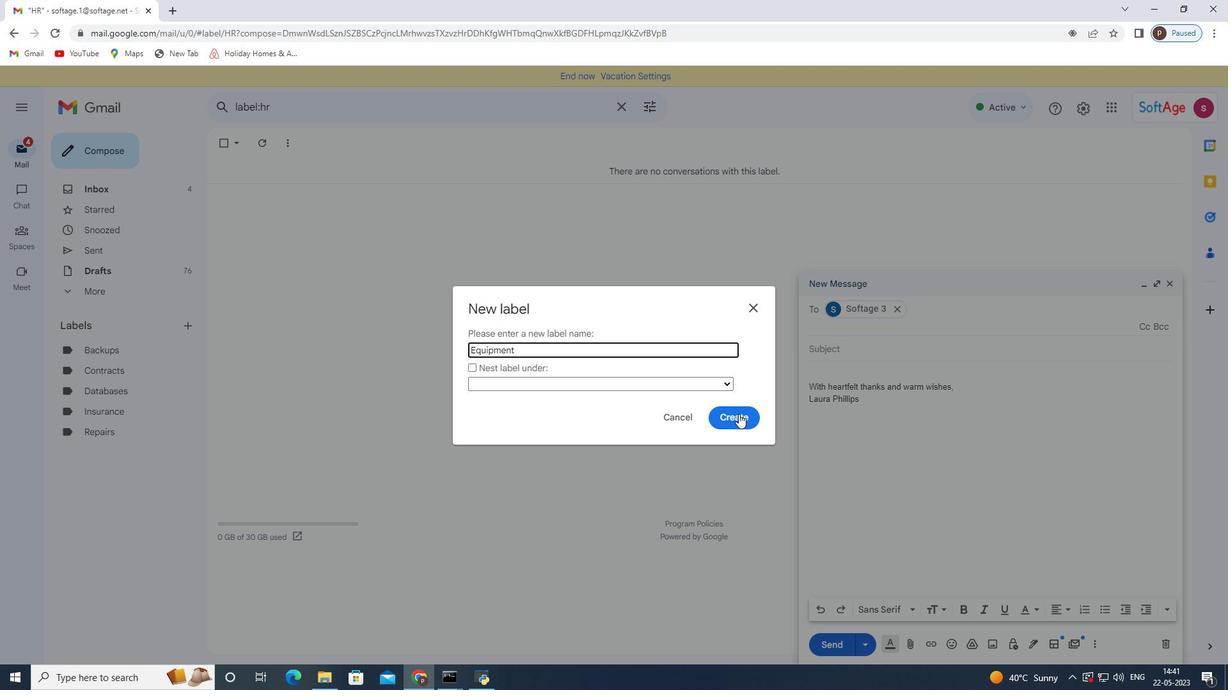 
Action: Mouse pressed left at (738, 411)
Screenshot: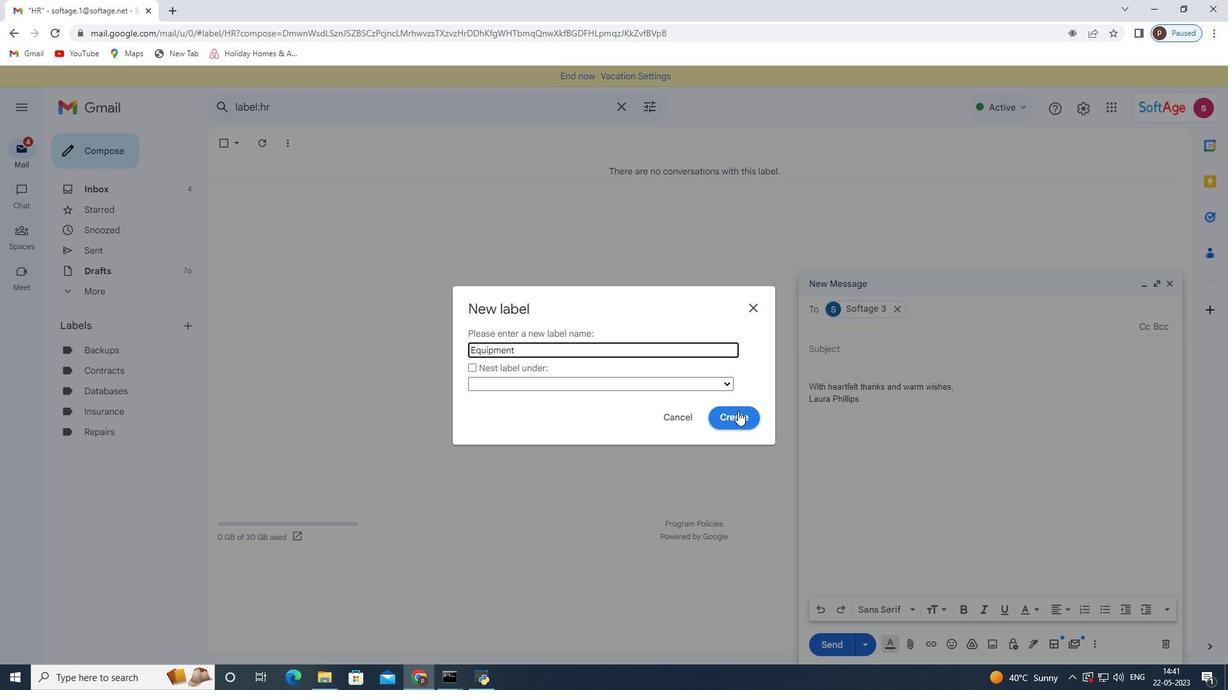 
Action: Mouse moved to (834, 644)
Screenshot: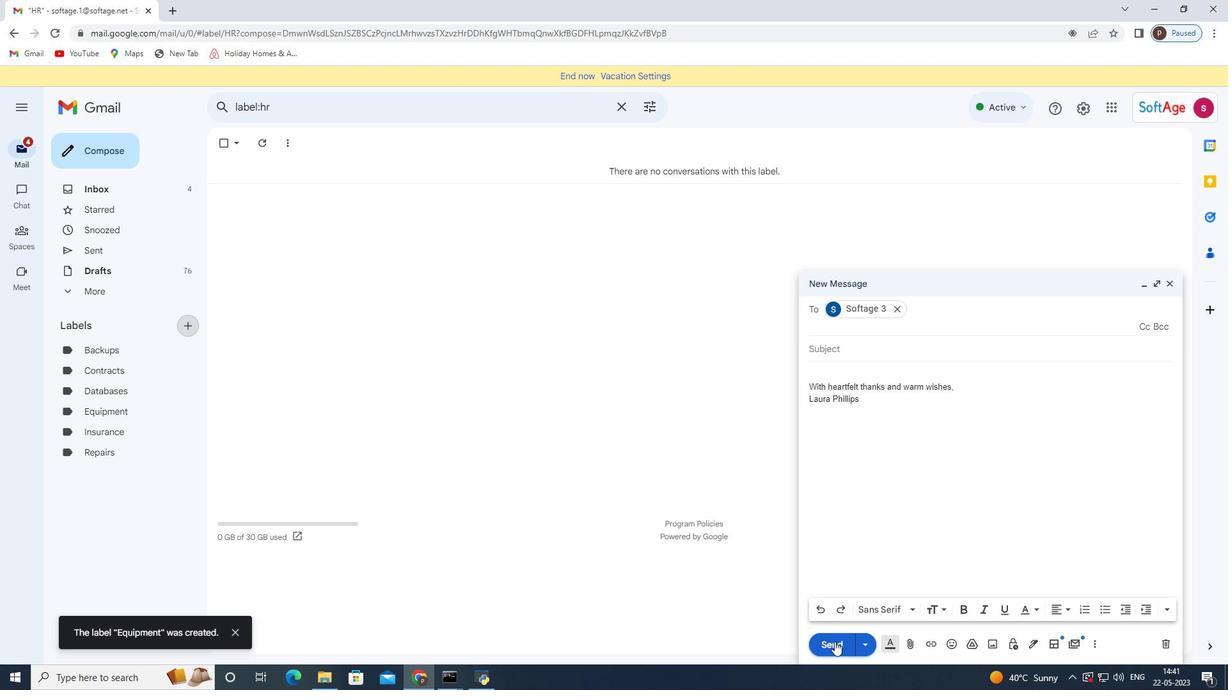 
Action: Mouse pressed left at (834, 644)
Screenshot: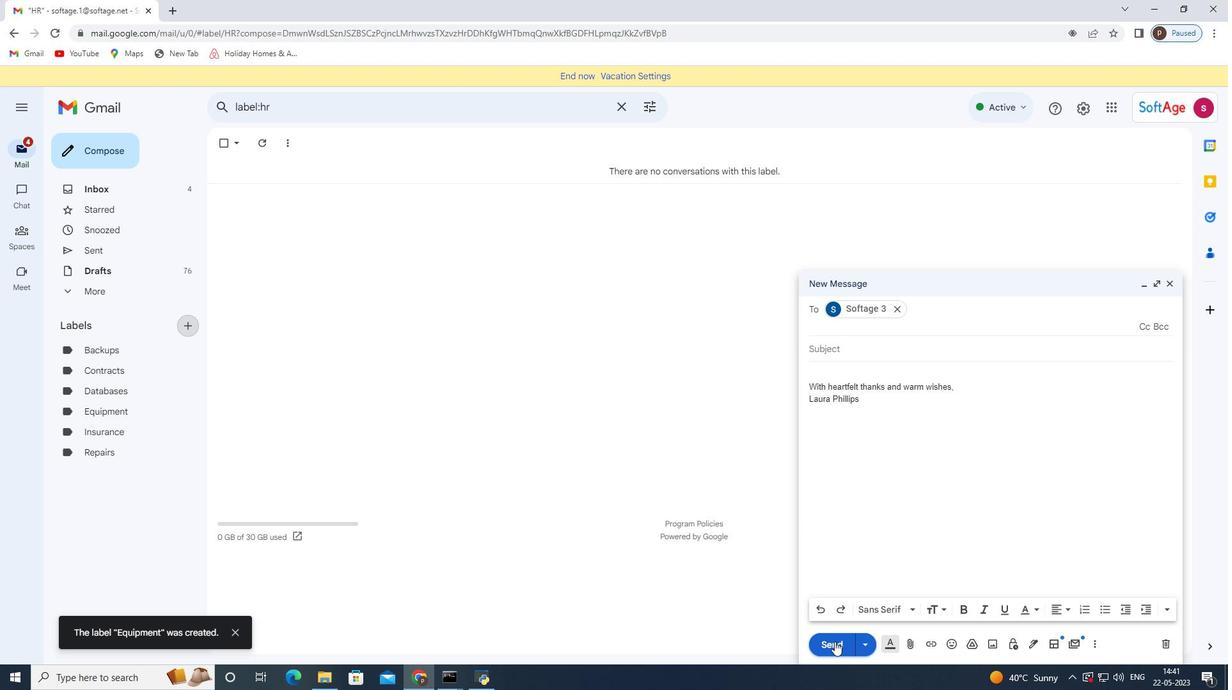 
Action: Mouse moved to (998, 567)
Screenshot: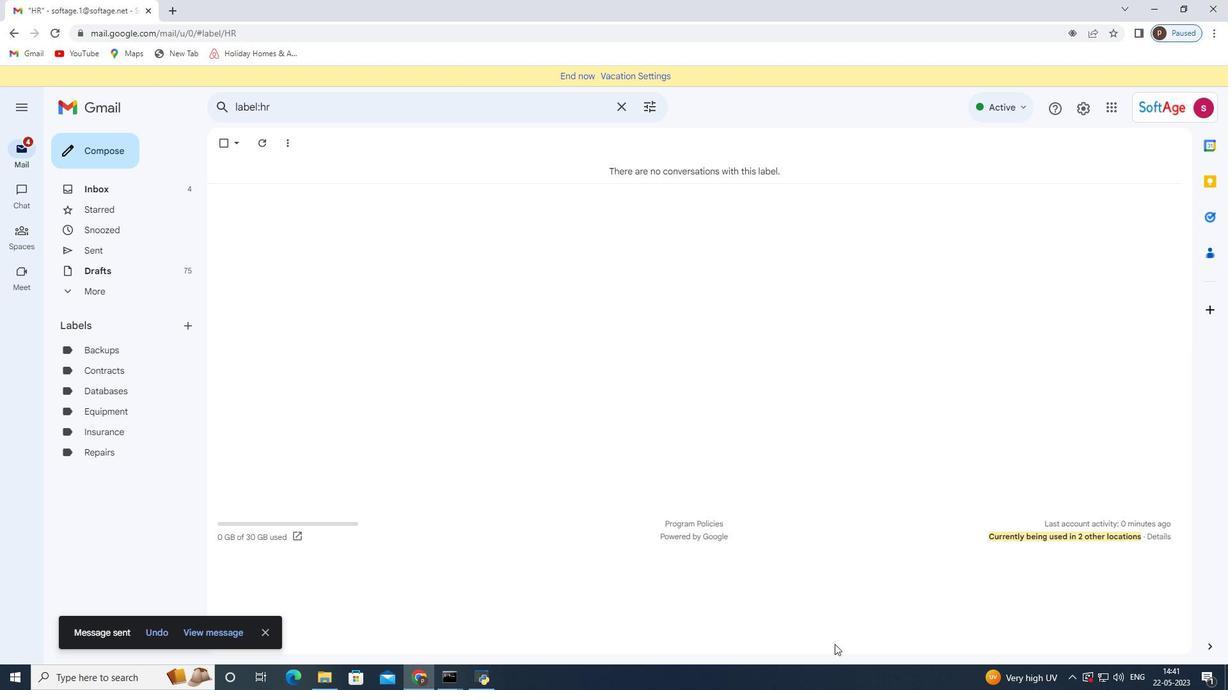 
